 Task: Search one way flight ticket for 3 adults in first from South Bend: South Bend International Airport to Raleigh: Raleigh-durham International Airport on 8-5-2023. Choice of flights is Emirates and Kenya Airways. Number of bags: 1 carry on bag. Price is upto 55000. Outbound departure time preference is 23:00.
Action: Mouse moved to (281, 254)
Screenshot: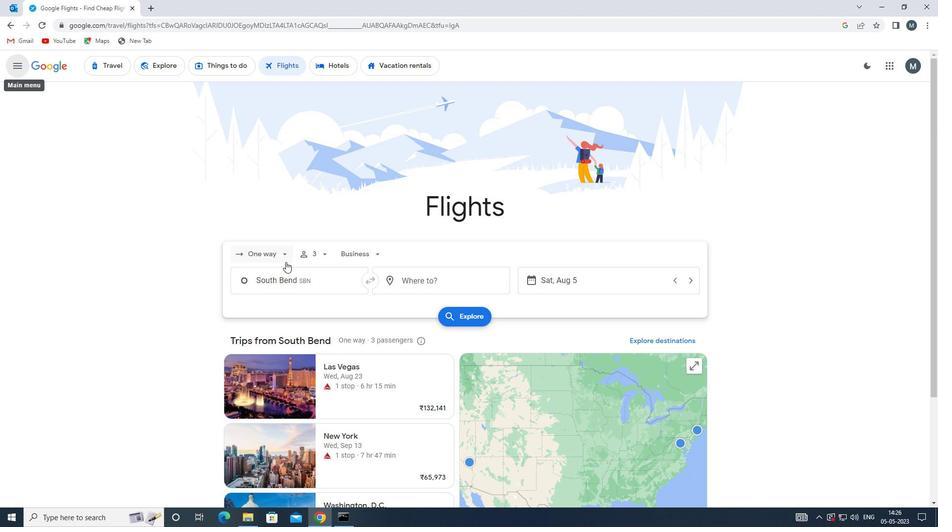 
Action: Mouse pressed left at (281, 254)
Screenshot: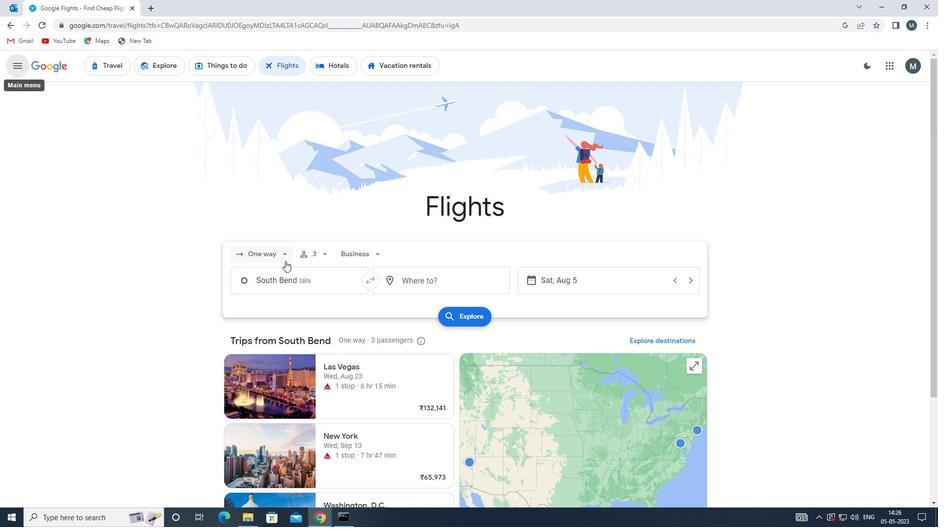 
Action: Mouse moved to (290, 300)
Screenshot: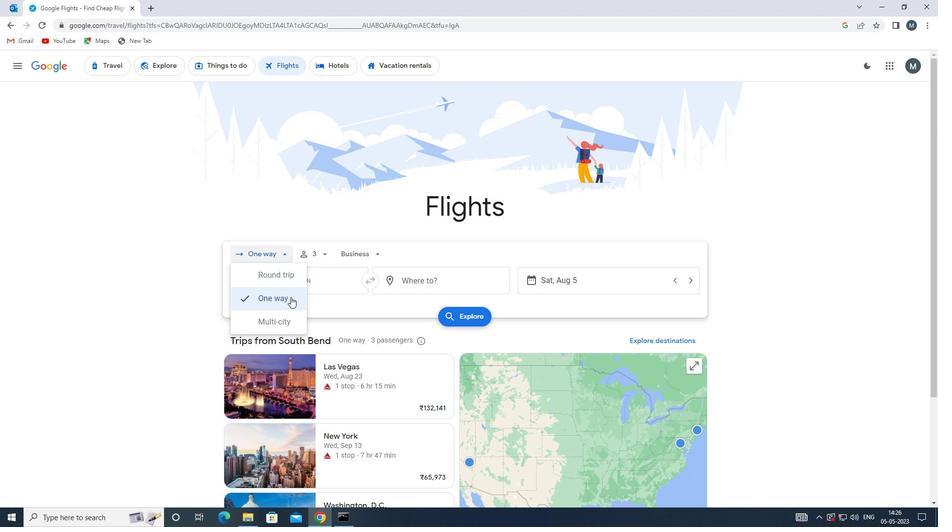 
Action: Mouse pressed left at (290, 300)
Screenshot: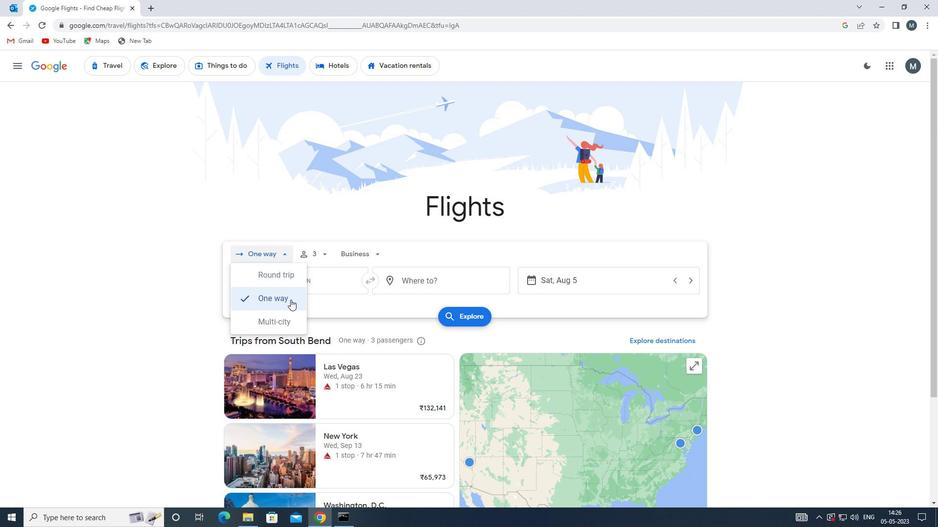 
Action: Mouse moved to (323, 255)
Screenshot: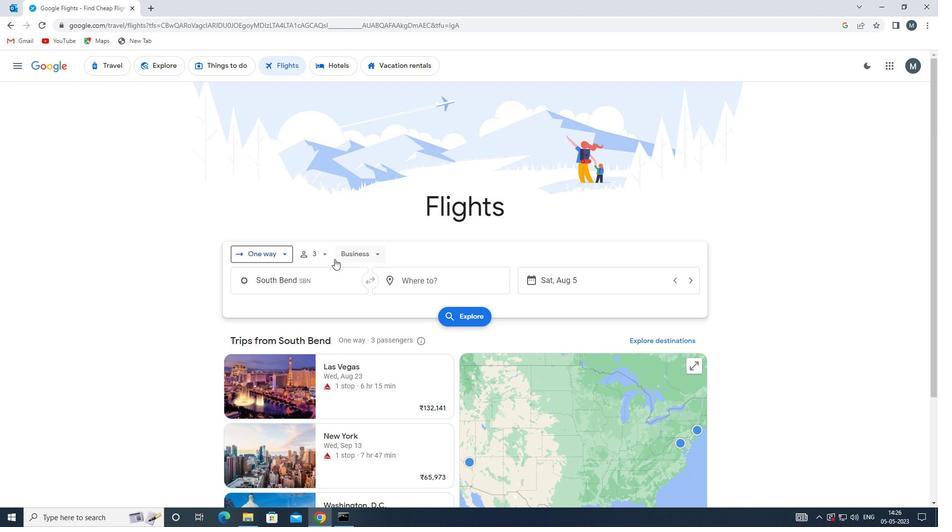 
Action: Mouse pressed left at (323, 255)
Screenshot: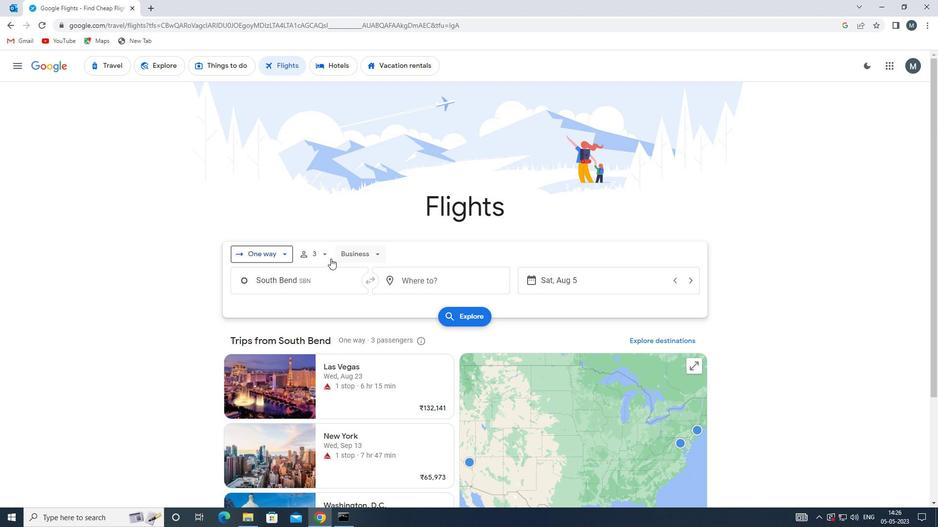 
Action: Mouse moved to (394, 279)
Screenshot: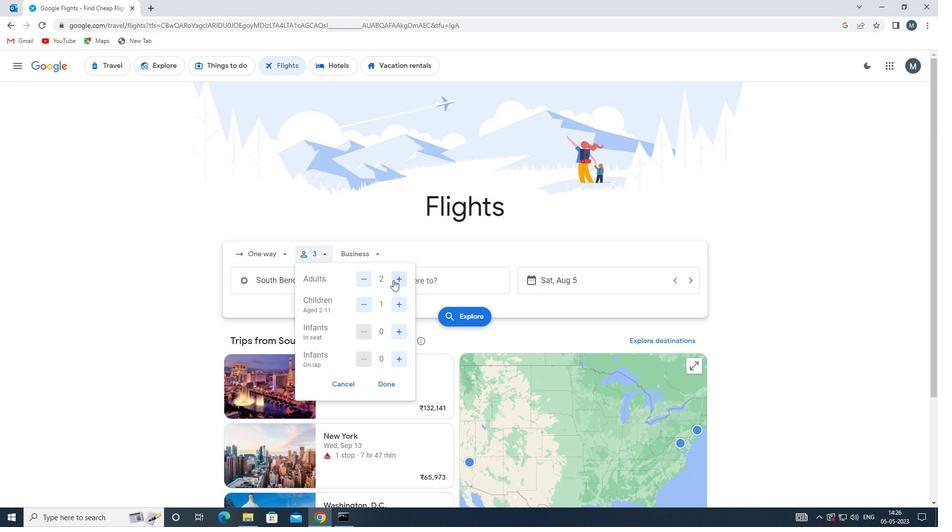 
Action: Mouse pressed left at (394, 279)
Screenshot: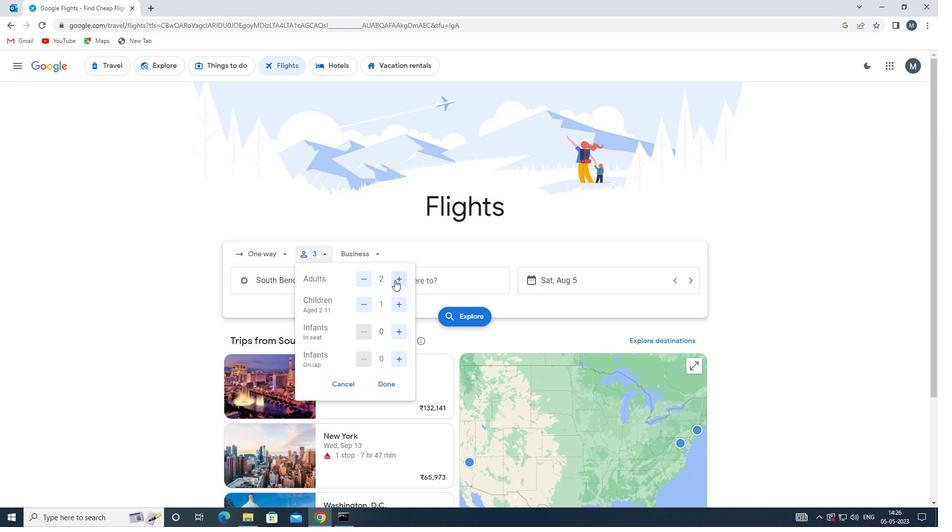 
Action: Mouse moved to (365, 304)
Screenshot: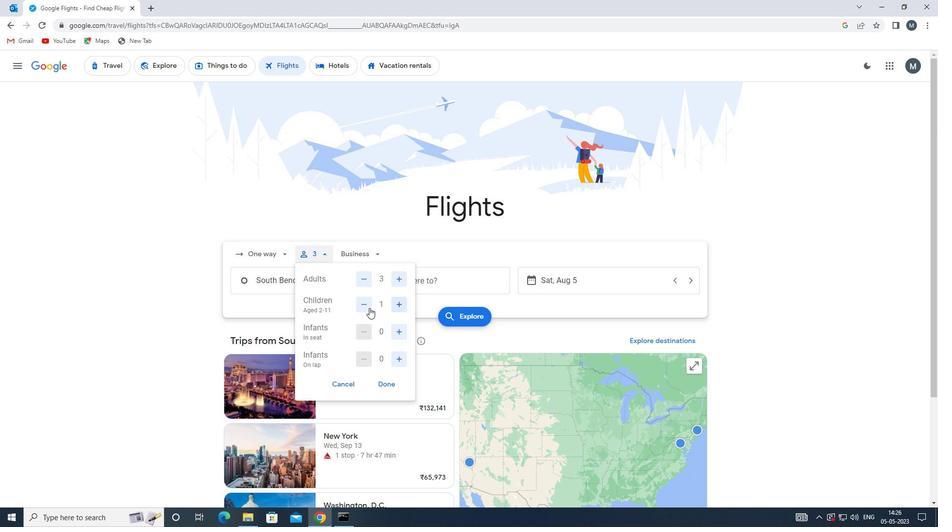 
Action: Mouse pressed left at (365, 304)
Screenshot: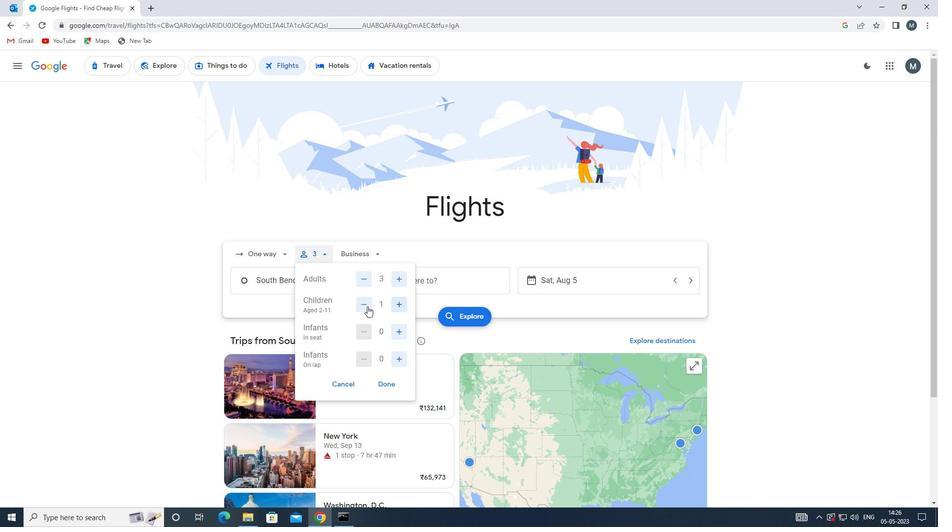 
Action: Mouse moved to (386, 386)
Screenshot: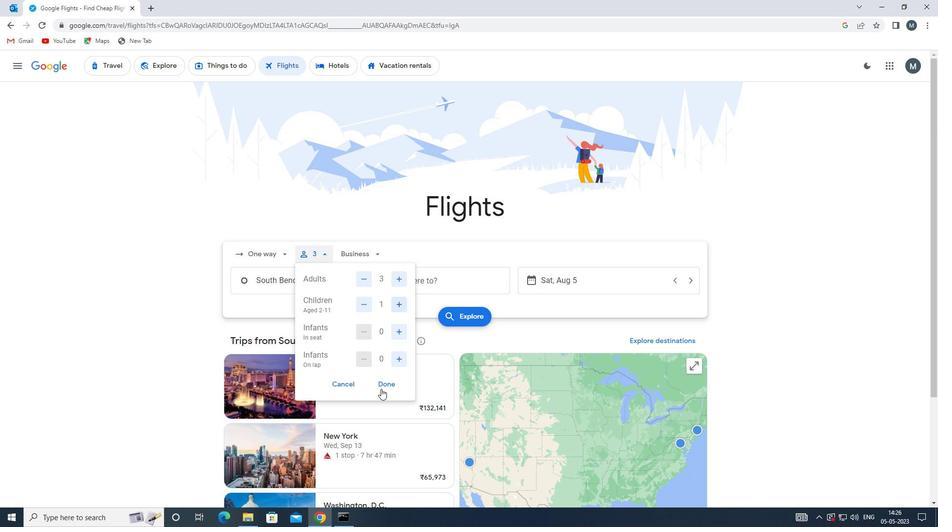 
Action: Mouse pressed left at (386, 386)
Screenshot: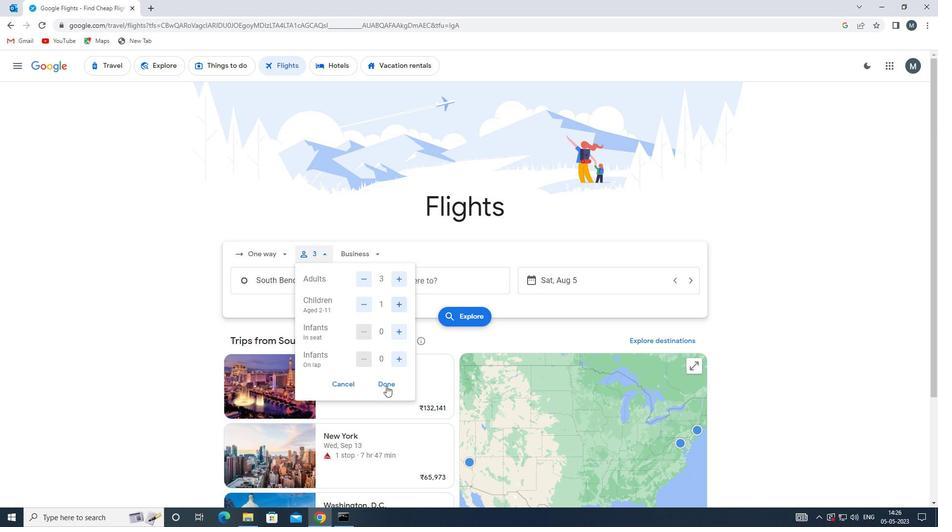 
Action: Mouse moved to (364, 301)
Screenshot: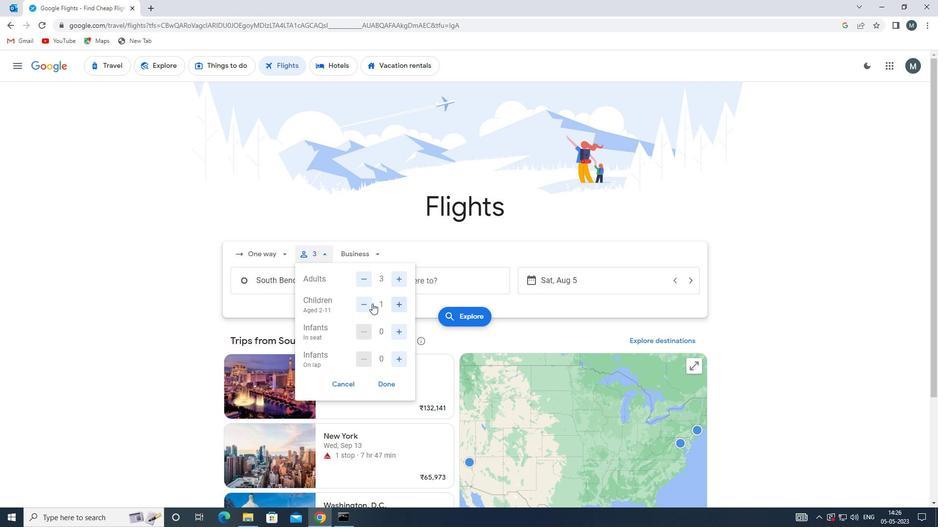
Action: Mouse pressed left at (364, 301)
Screenshot: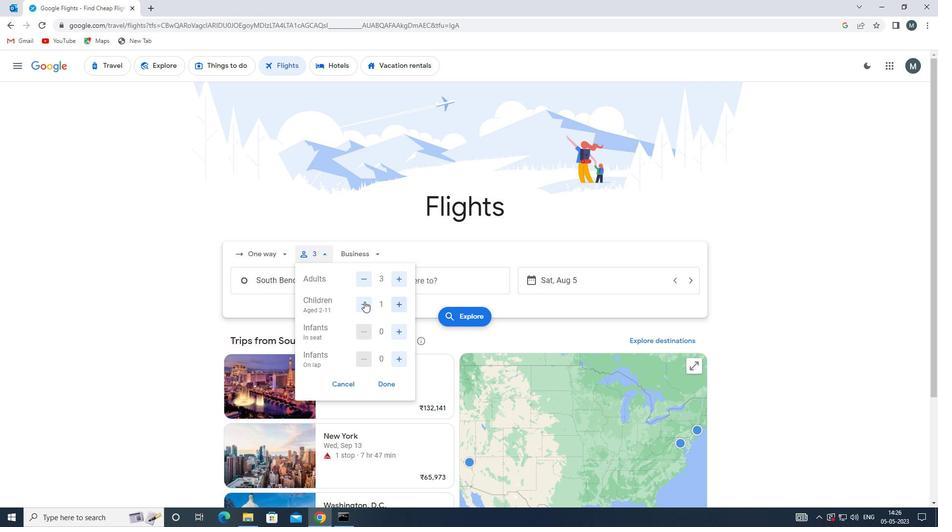
Action: Mouse pressed left at (364, 301)
Screenshot: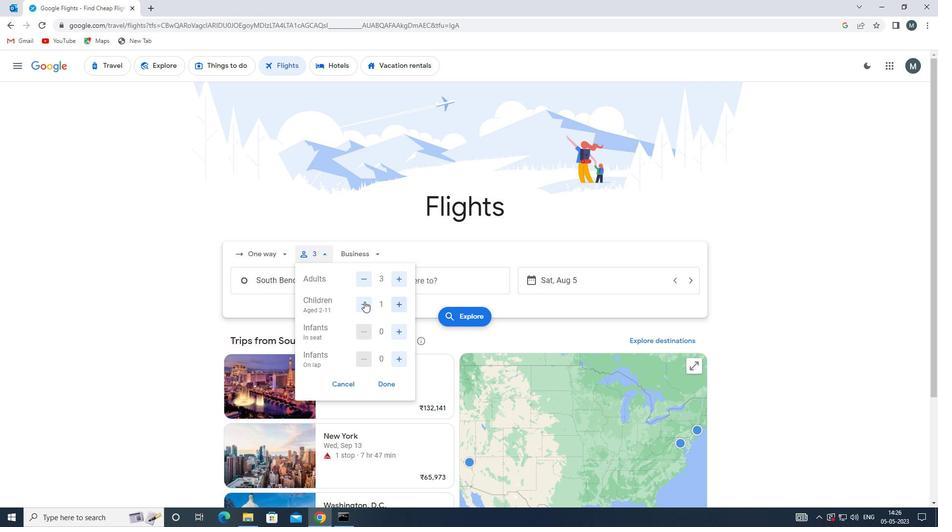 
Action: Mouse moved to (320, 256)
Screenshot: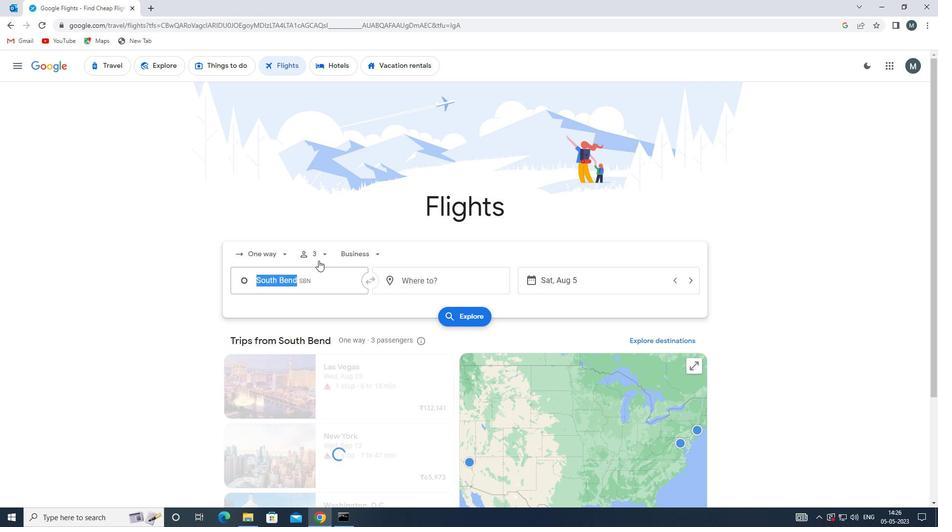 
Action: Mouse pressed left at (320, 256)
Screenshot: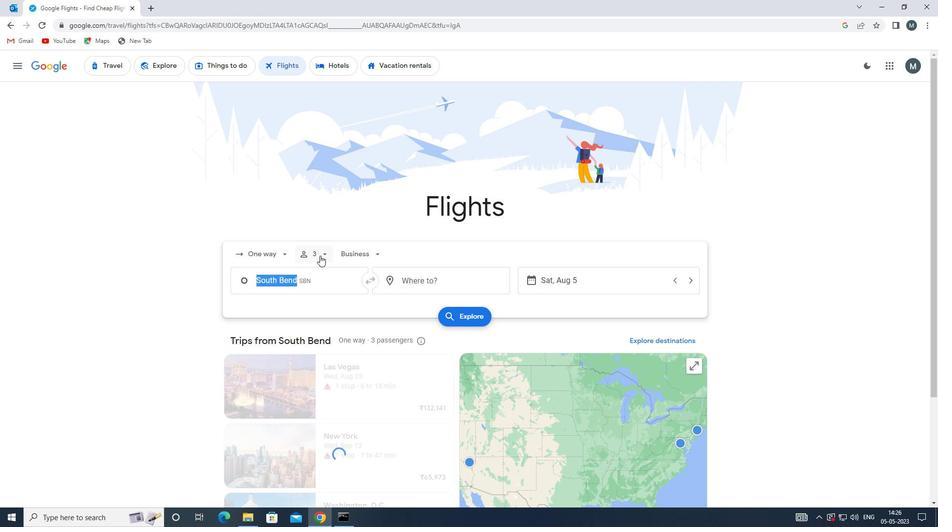 
Action: Mouse moved to (400, 381)
Screenshot: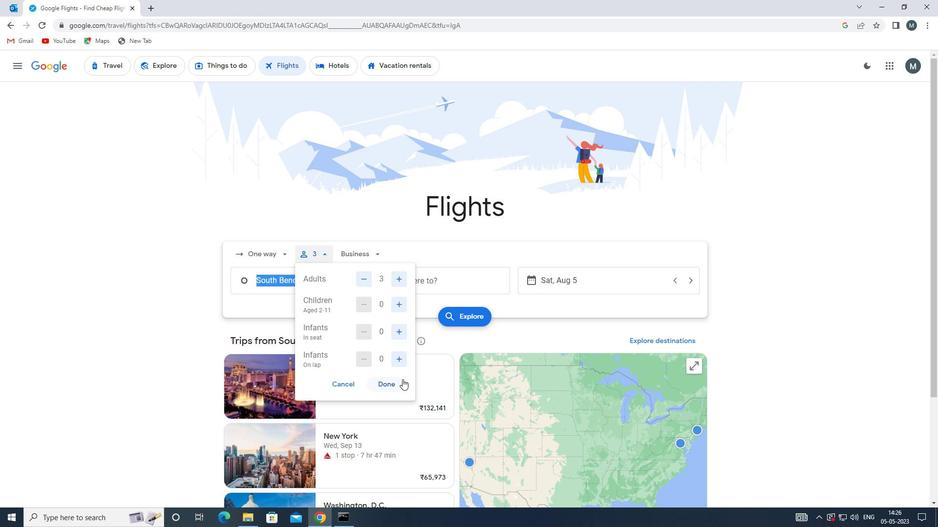 
Action: Mouse pressed left at (400, 381)
Screenshot: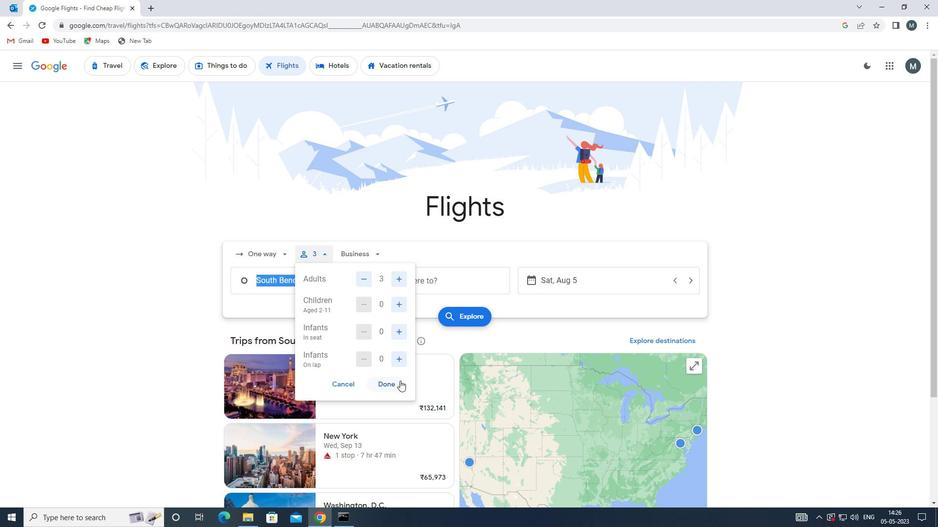 
Action: Mouse moved to (360, 250)
Screenshot: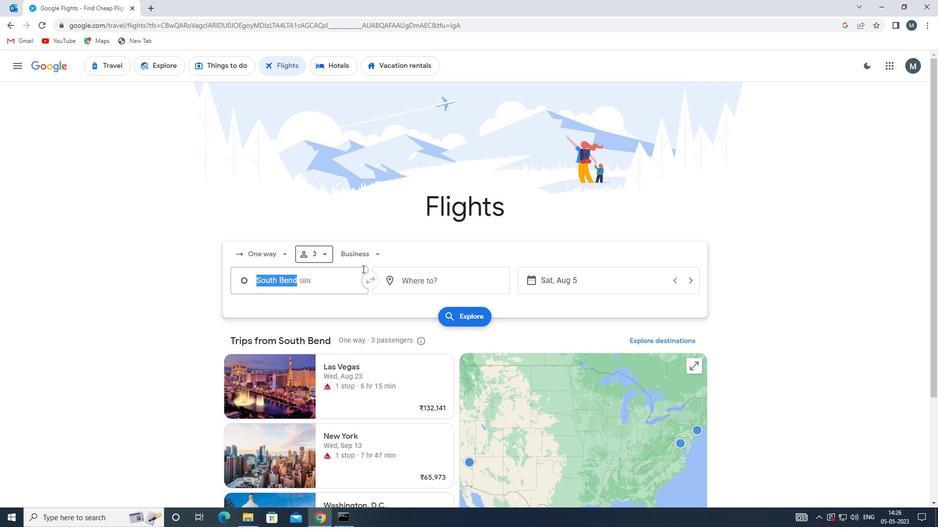 
Action: Mouse pressed left at (360, 250)
Screenshot: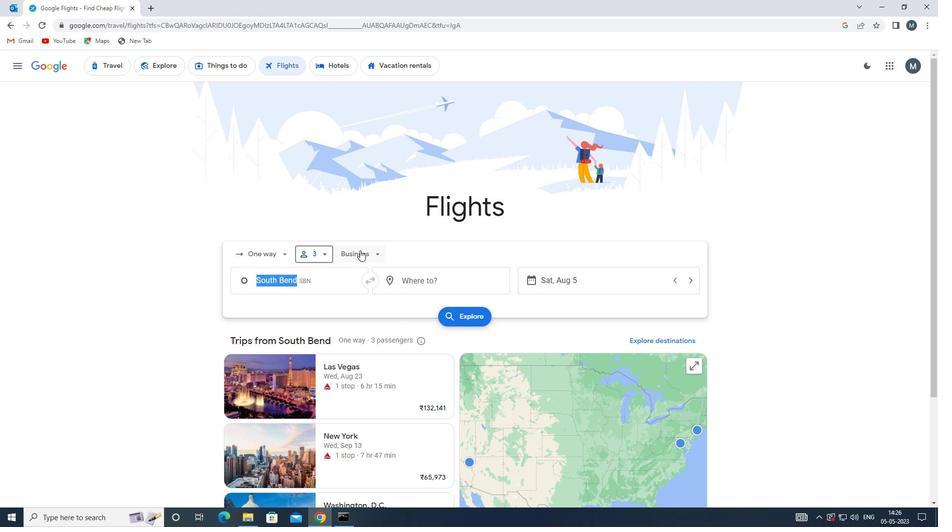 
Action: Mouse moved to (381, 345)
Screenshot: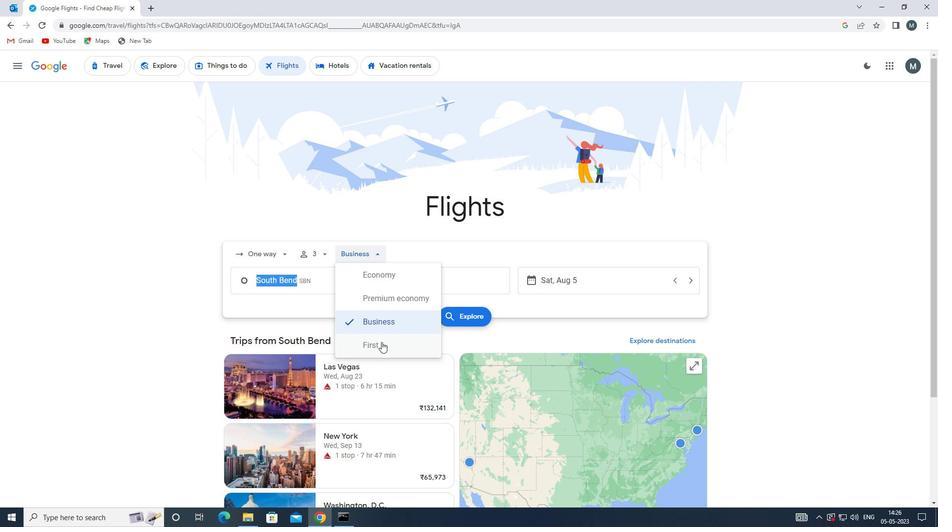 
Action: Mouse pressed left at (381, 345)
Screenshot: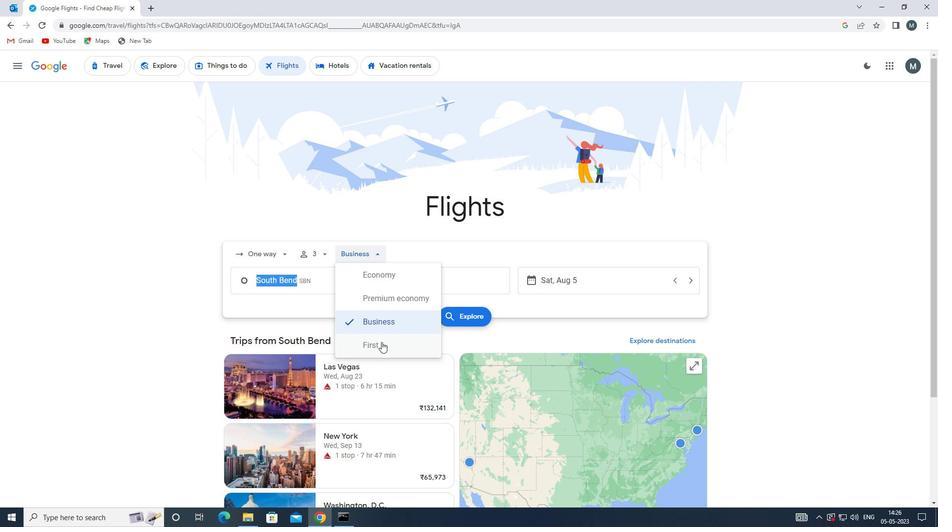 
Action: Mouse moved to (317, 281)
Screenshot: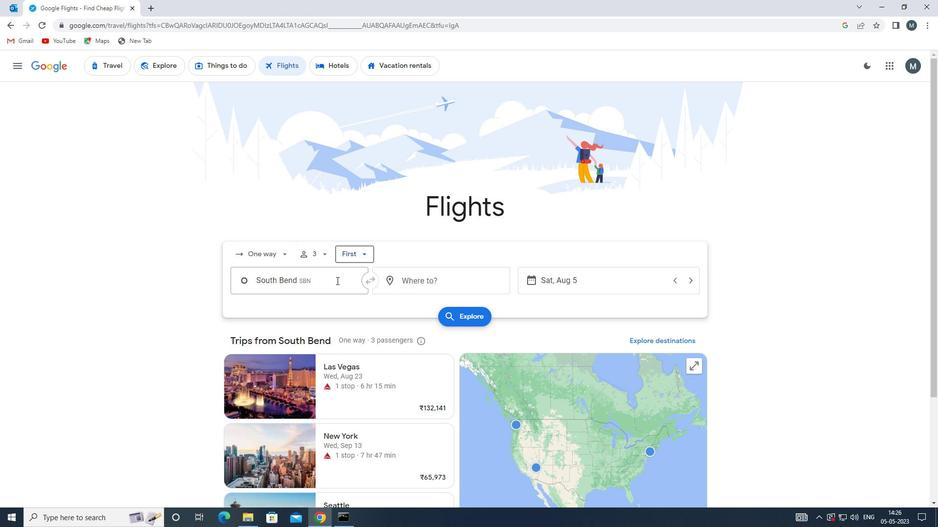 
Action: Mouse pressed left at (317, 281)
Screenshot: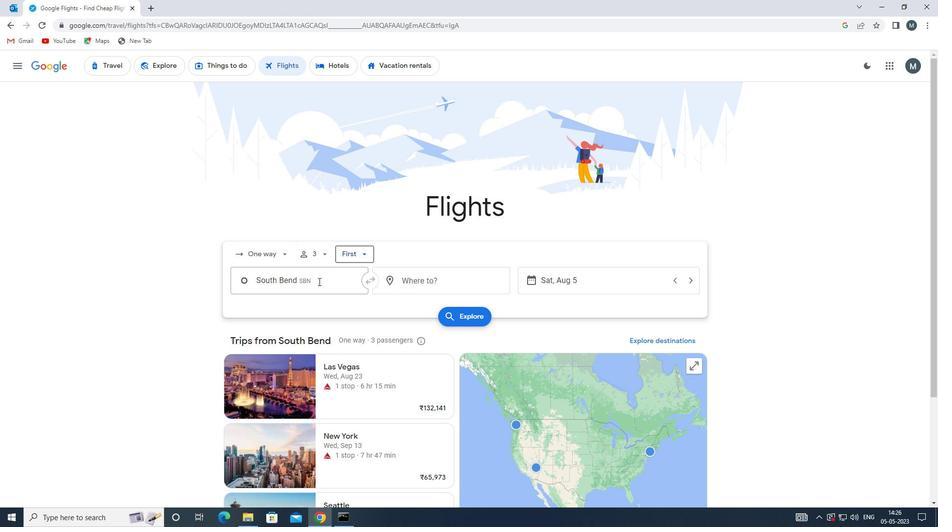 
Action: Mouse moved to (322, 337)
Screenshot: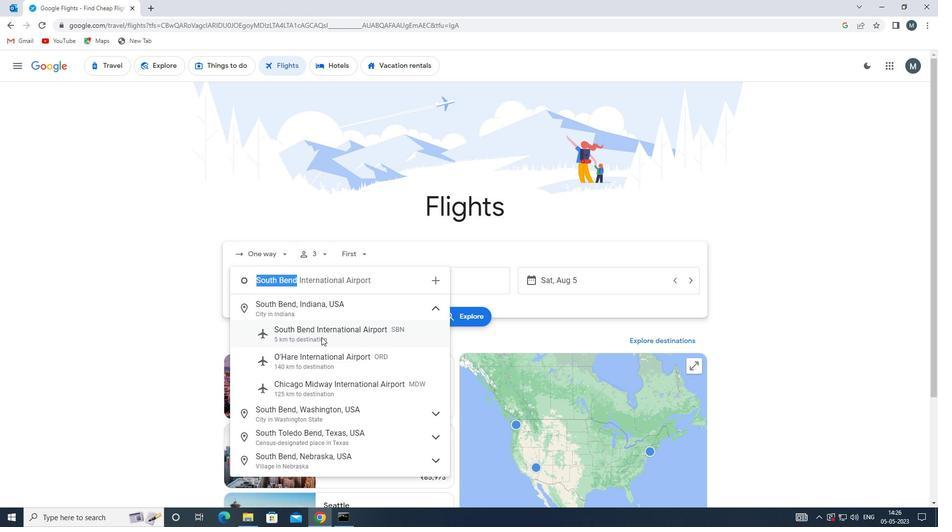 
Action: Mouse pressed left at (322, 337)
Screenshot: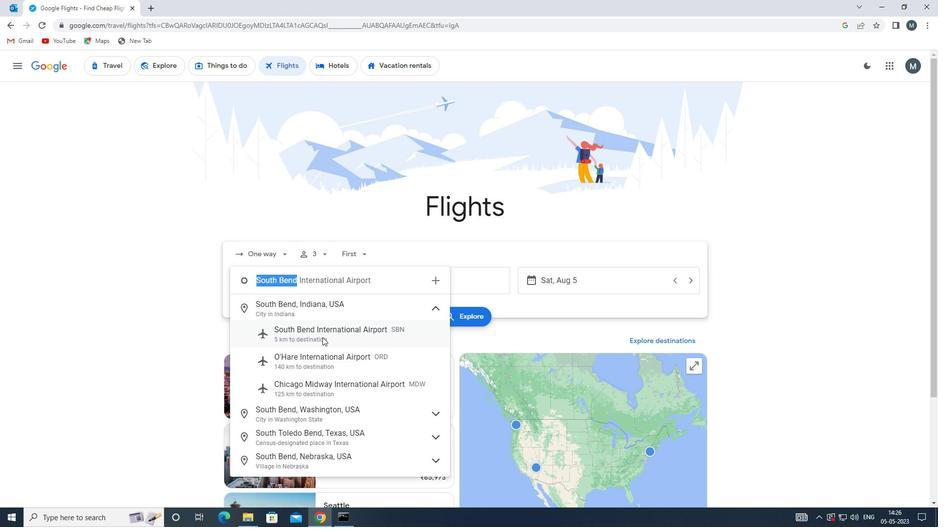
Action: Mouse moved to (410, 282)
Screenshot: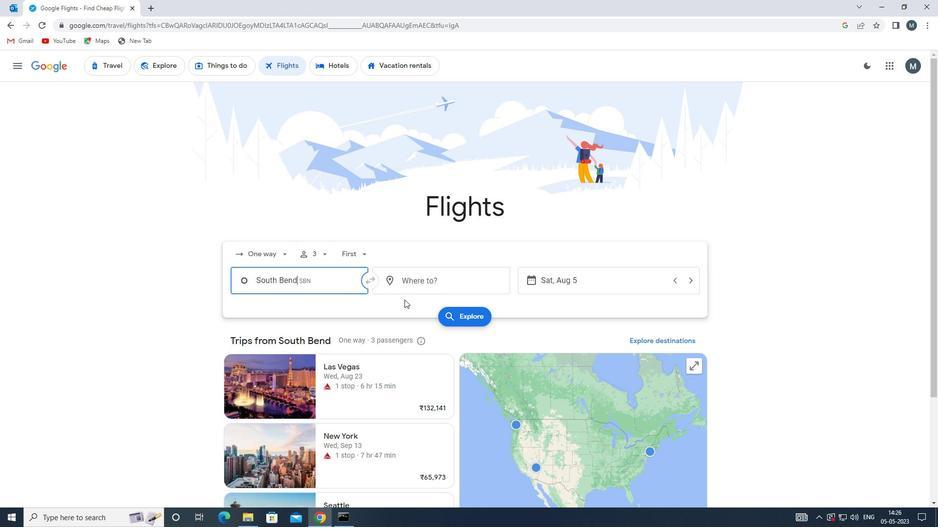 
Action: Mouse pressed left at (410, 282)
Screenshot: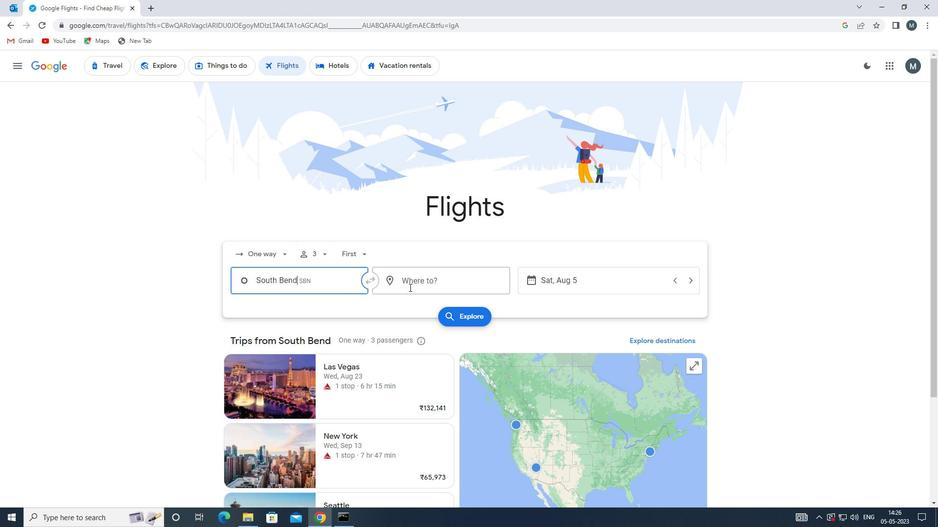 
Action: Mouse moved to (410, 307)
Screenshot: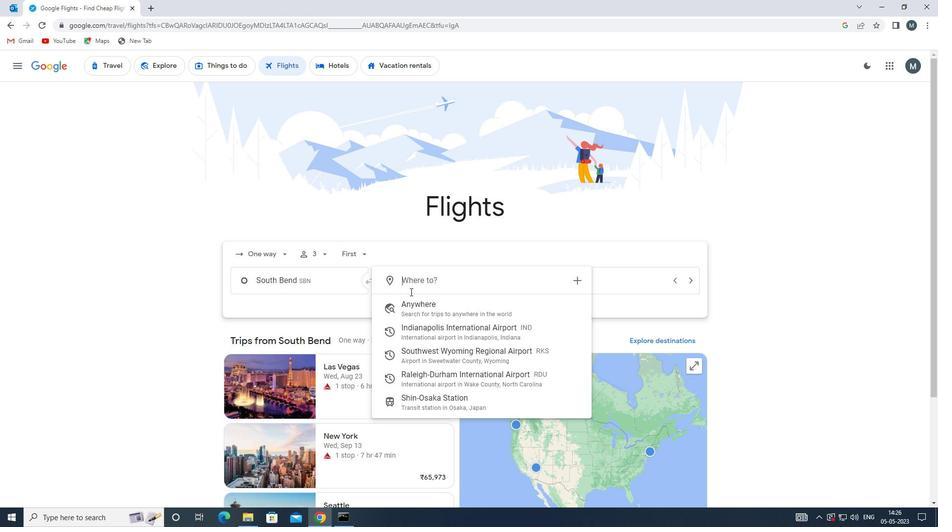 
Action: Key pressed rd
Screenshot: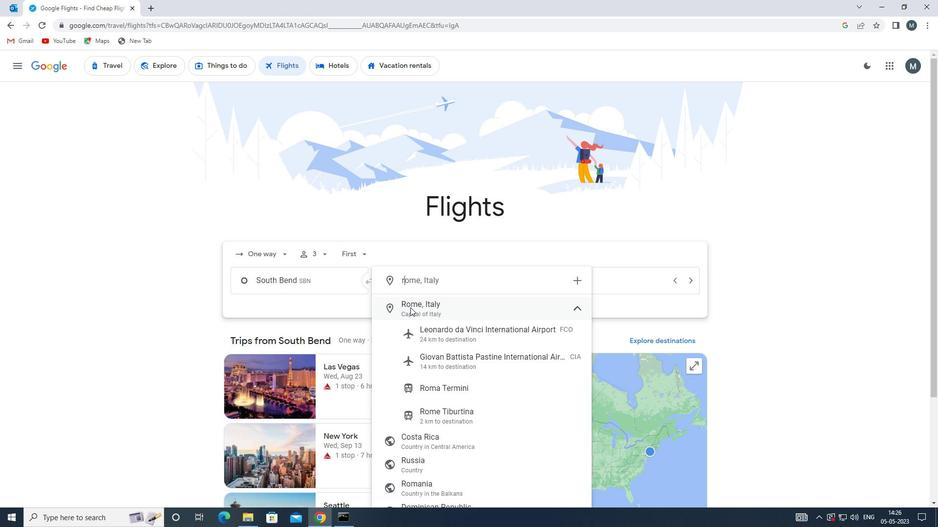 
Action: Mouse moved to (421, 305)
Screenshot: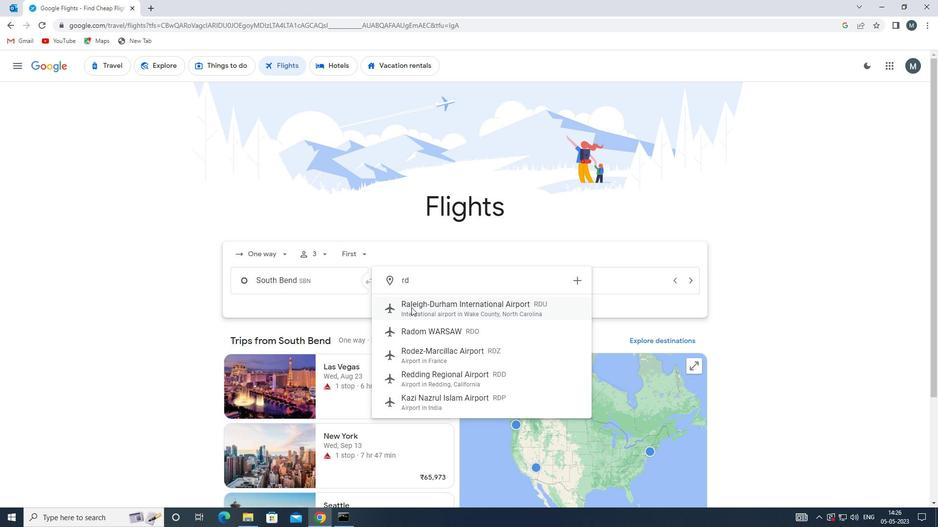 
Action: Mouse pressed left at (421, 305)
Screenshot: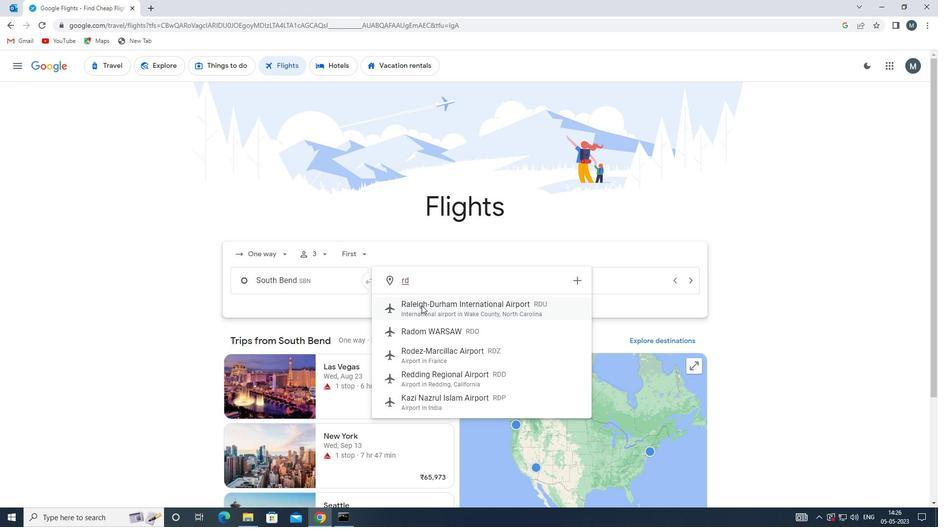 
Action: Mouse moved to (542, 285)
Screenshot: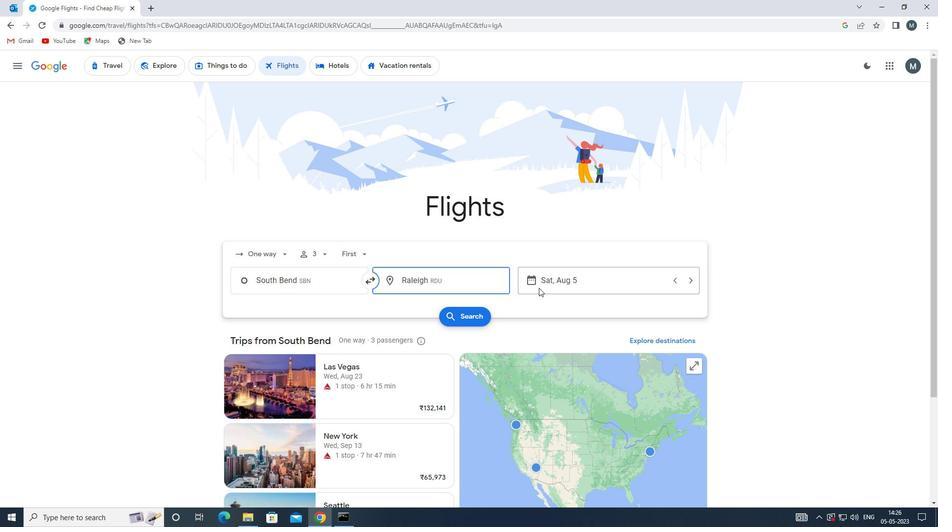 
Action: Mouse pressed left at (542, 285)
Screenshot: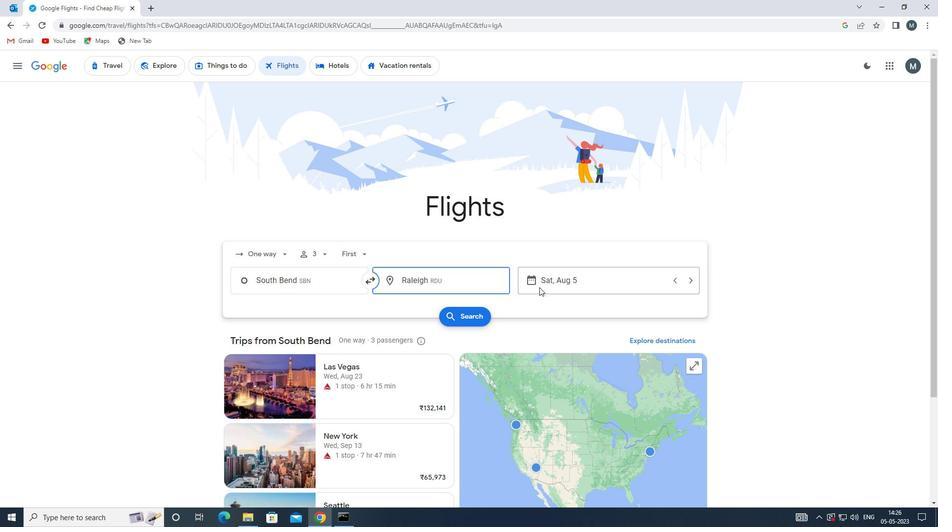 
Action: Mouse moved to (494, 334)
Screenshot: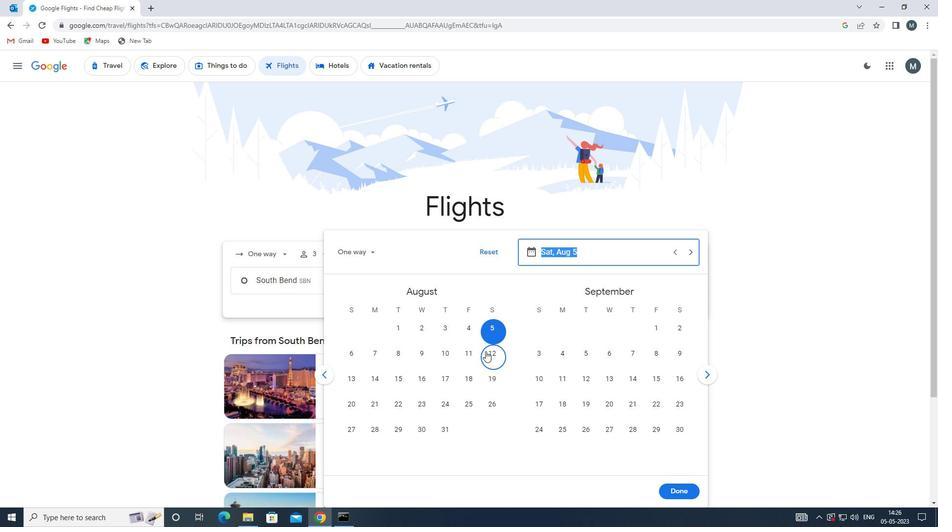 
Action: Mouse pressed left at (494, 334)
Screenshot: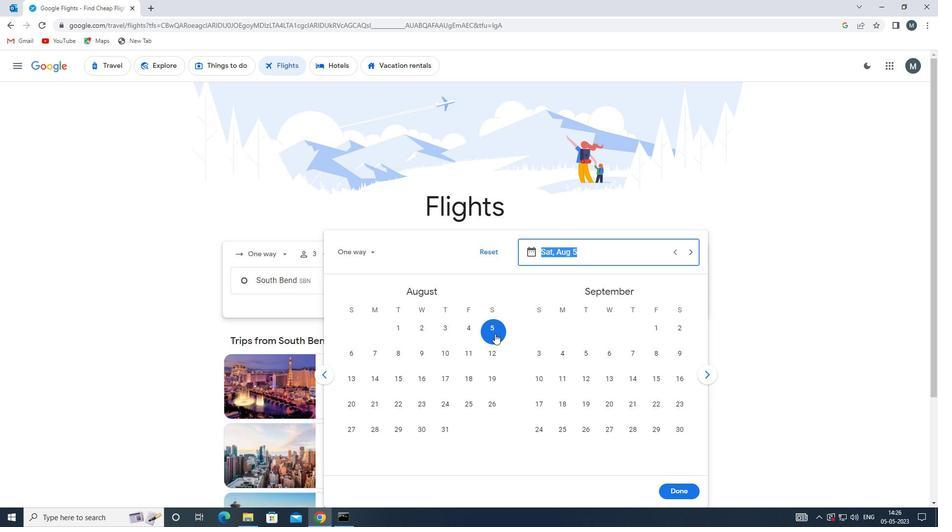
Action: Mouse moved to (682, 492)
Screenshot: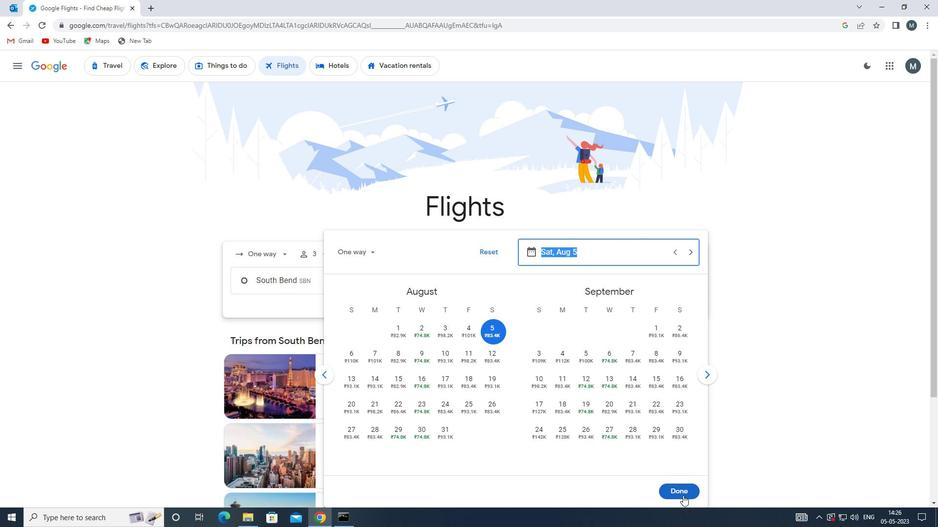 
Action: Mouse pressed left at (682, 492)
Screenshot: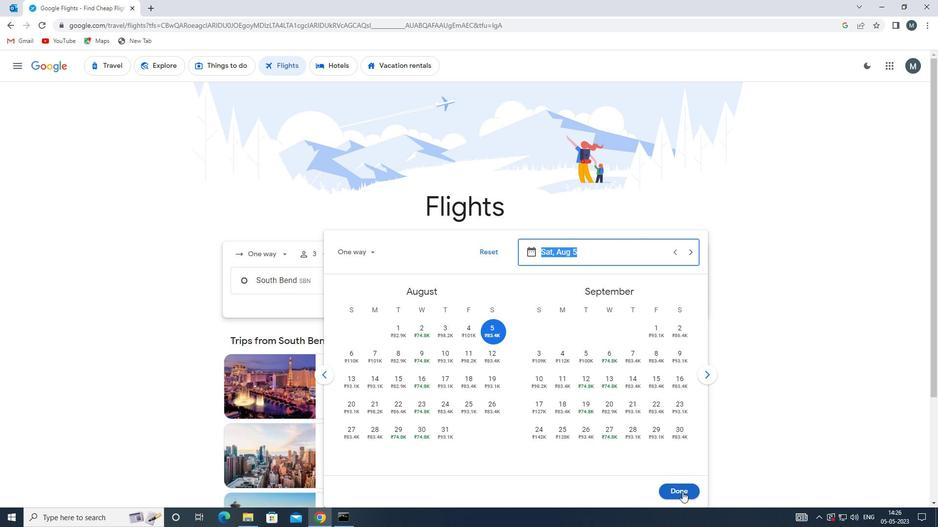 
Action: Mouse moved to (454, 316)
Screenshot: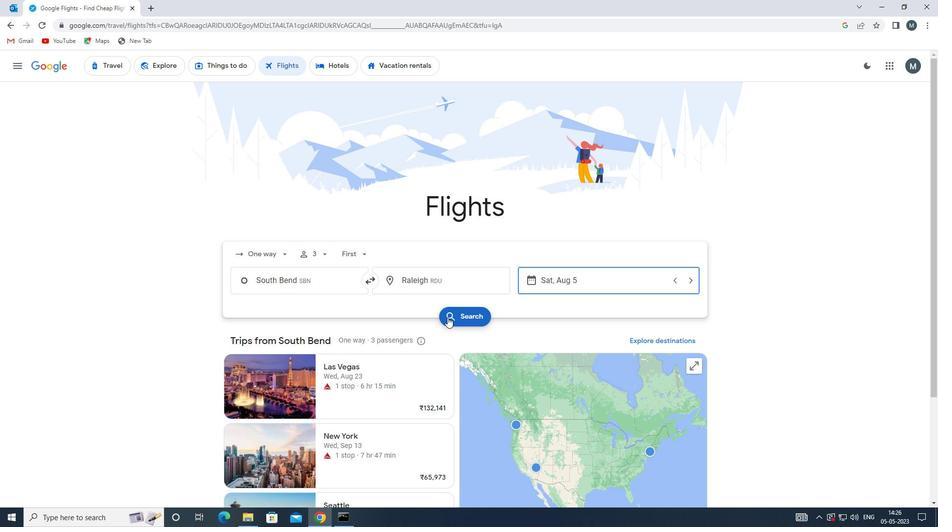 
Action: Mouse pressed left at (454, 316)
Screenshot: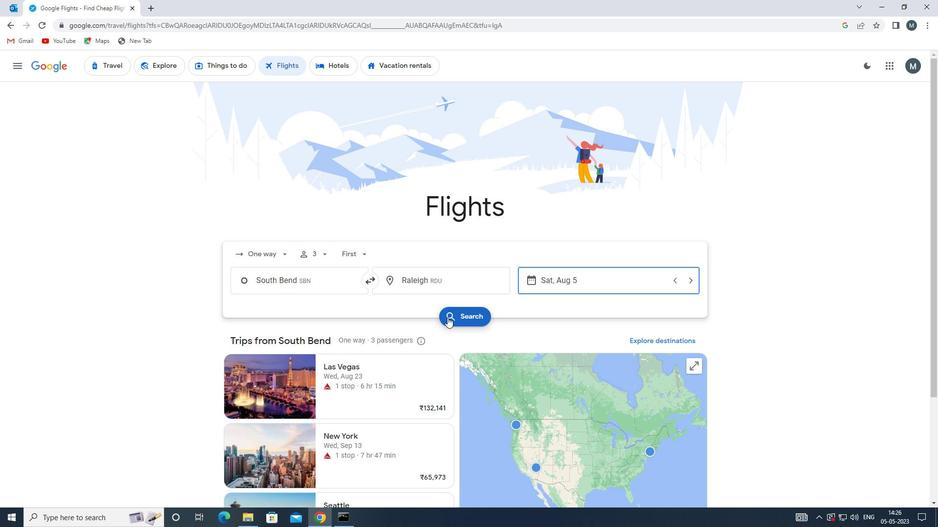 
Action: Mouse moved to (237, 154)
Screenshot: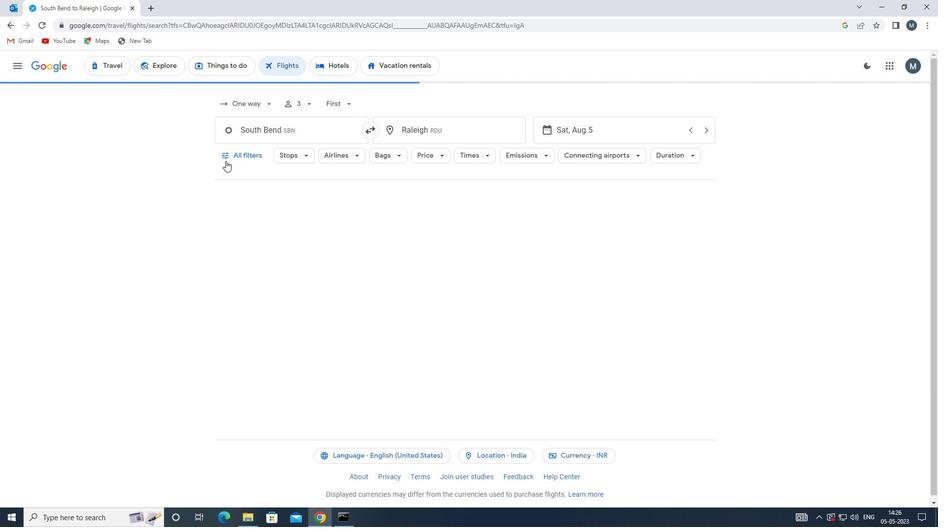 
Action: Mouse pressed left at (237, 154)
Screenshot: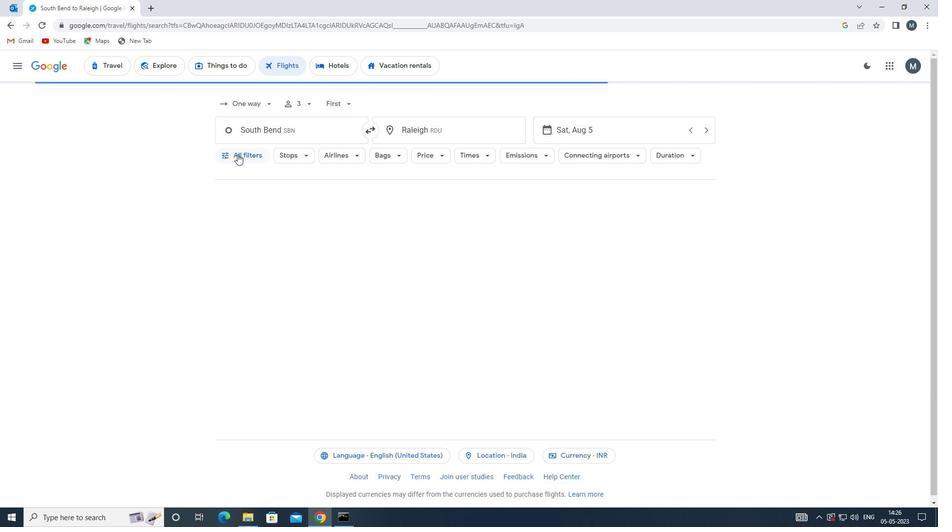 
Action: Mouse moved to (302, 269)
Screenshot: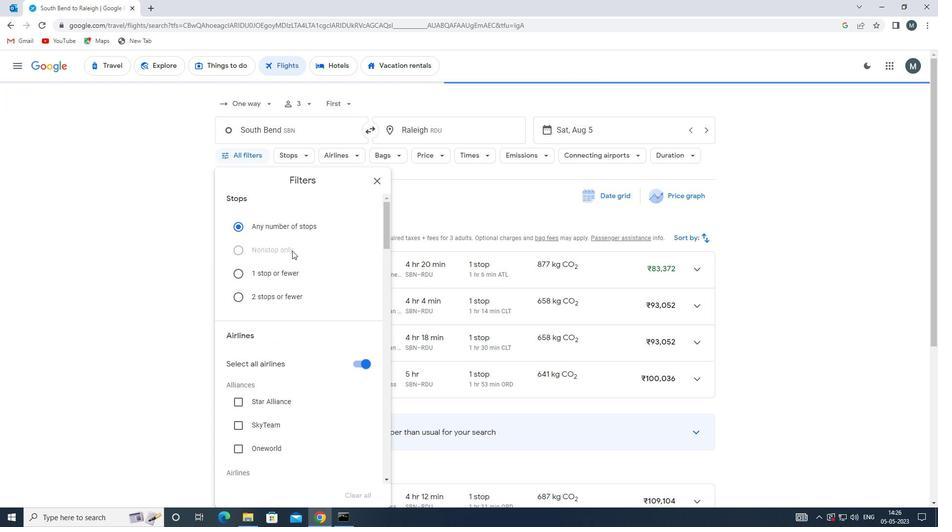
Action: Mouse scrolled (302, 269) with delta (0, 0)
Screenshot: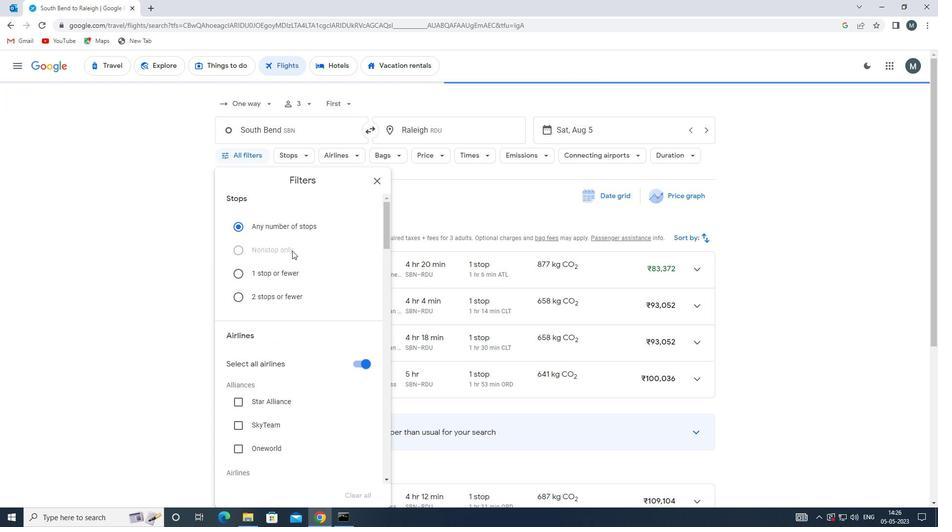 
Action: Mouse moved to (306, 279)
Screenshot: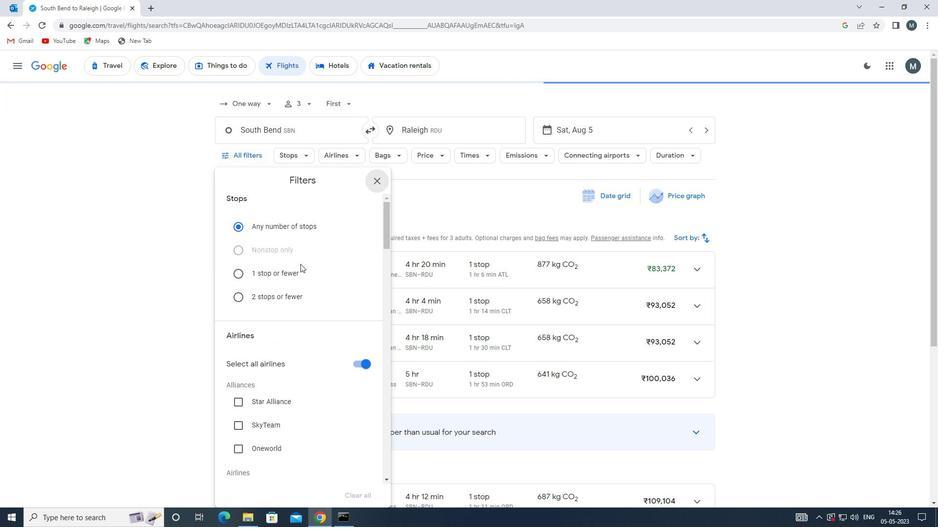 
Action: Mouse scrolled (306, 279) with delta (0, 0)
Screenshot: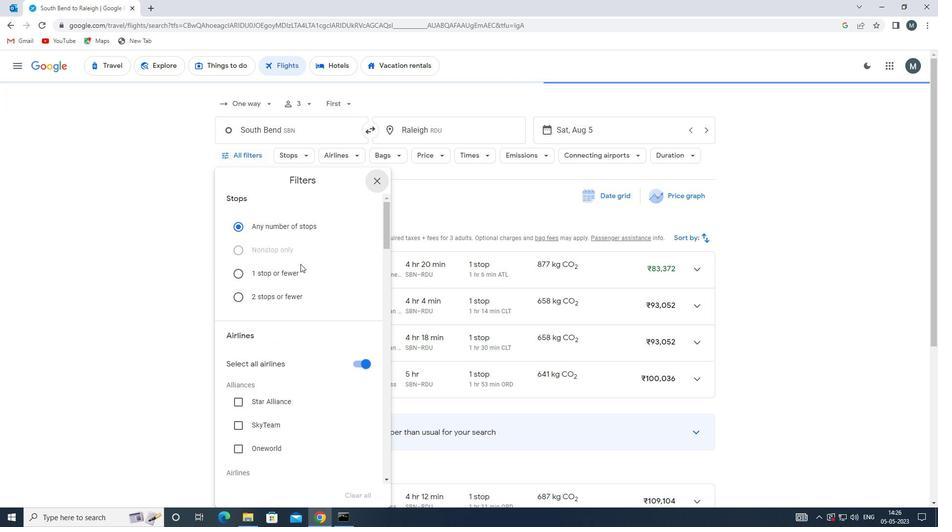 
Action: Mouse moved to (360, 267)
Screenshot: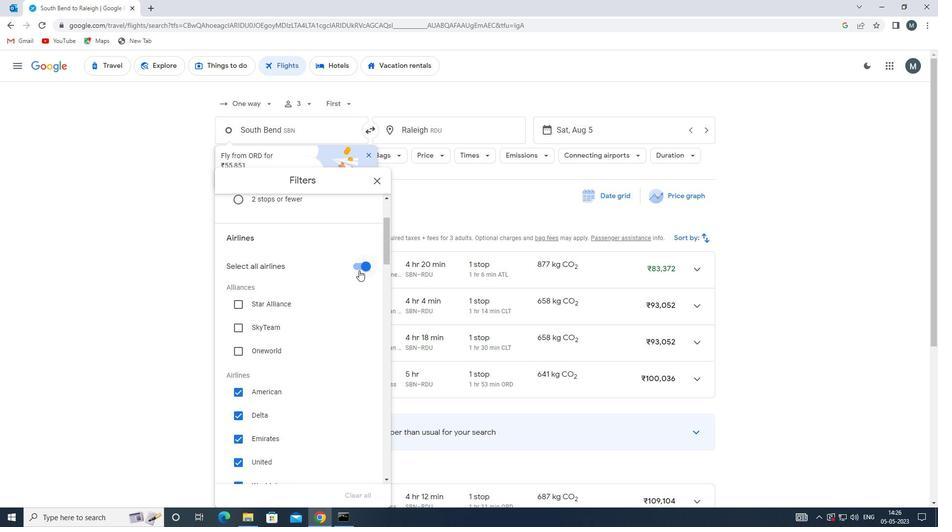 
Action: Mouse pressed left at (360, 267)
Screenshot: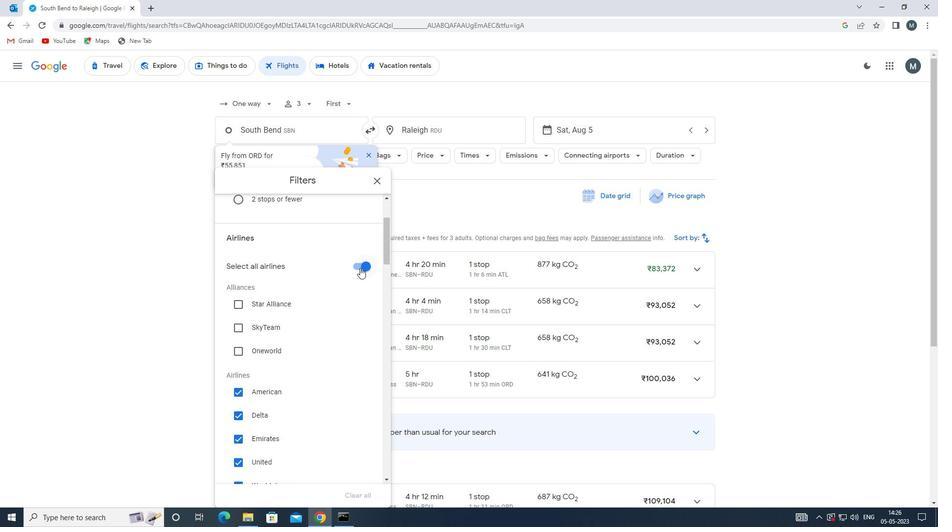 
Action: Mouse moved to (312, 314)
Screenshot: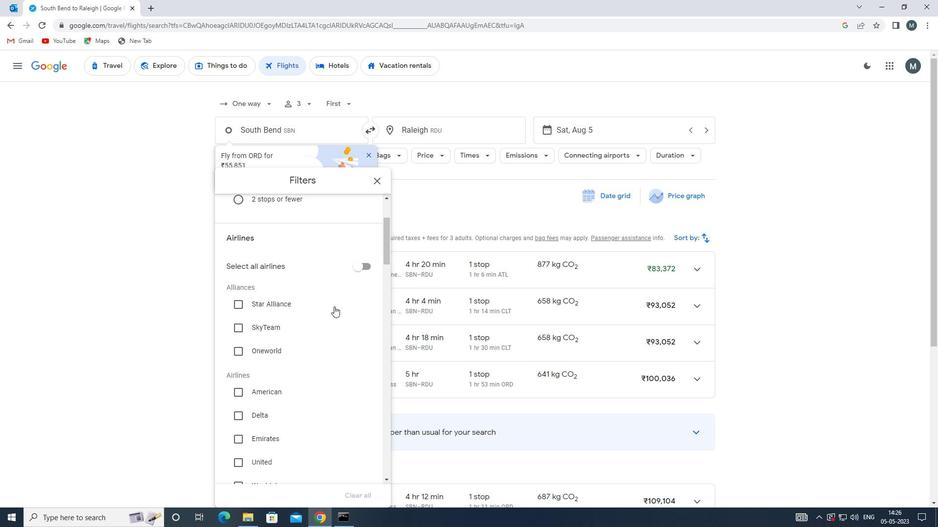 
Action: Mouse scrolled (312, 313) with delta (0, 0)
Screenshot: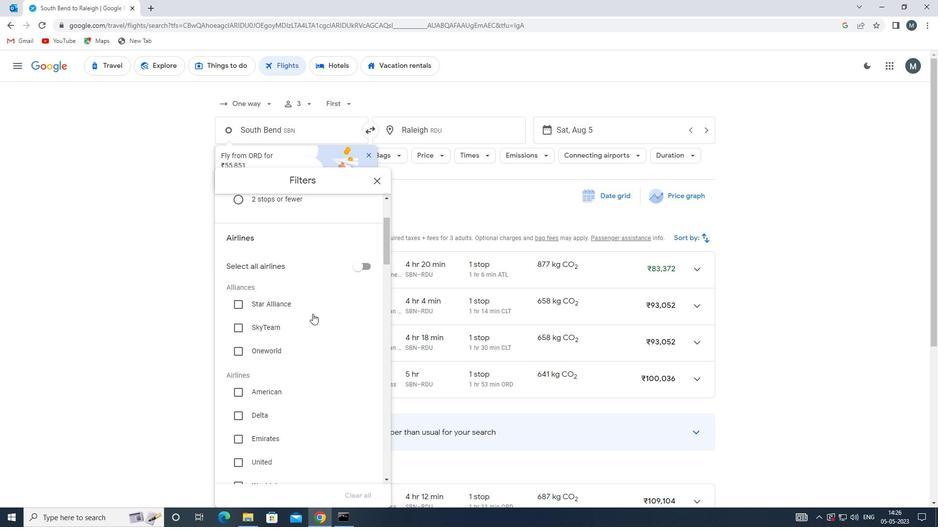 
Action: Mouse moved to (312, 315)
Screenshot: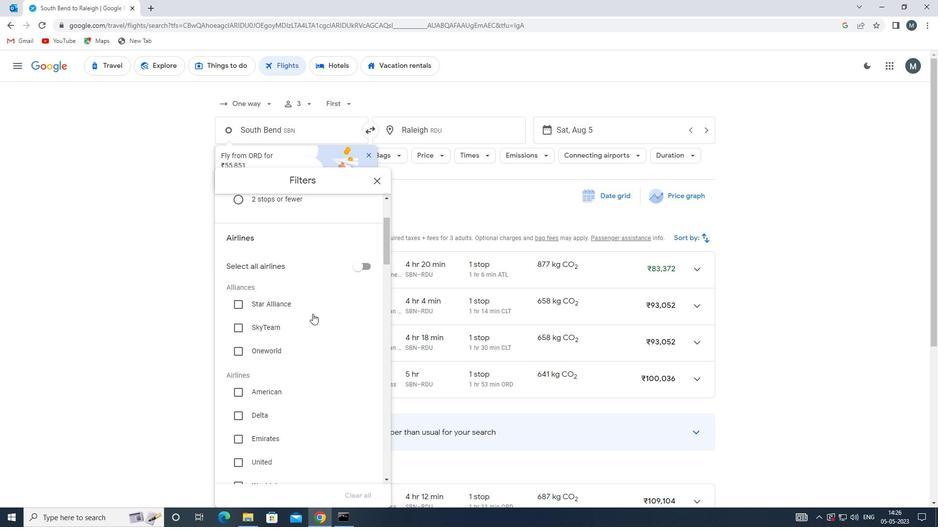 
Action: Mouse scrolled (312, 314) with delta (0, 0)
Screenshot: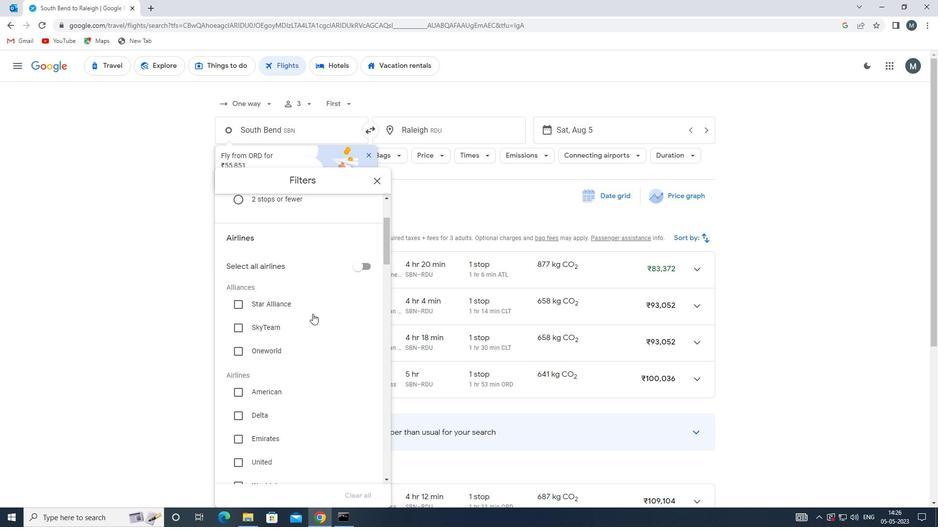 
Action: Mouse moved to (305, 344)
Screenshot: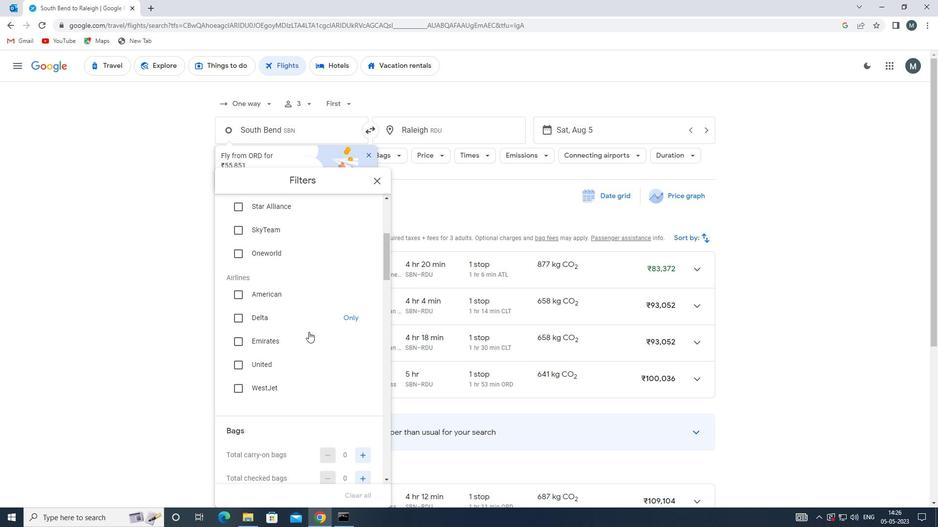
Action: Mouse pressed left at (305, 344)
Screenshot: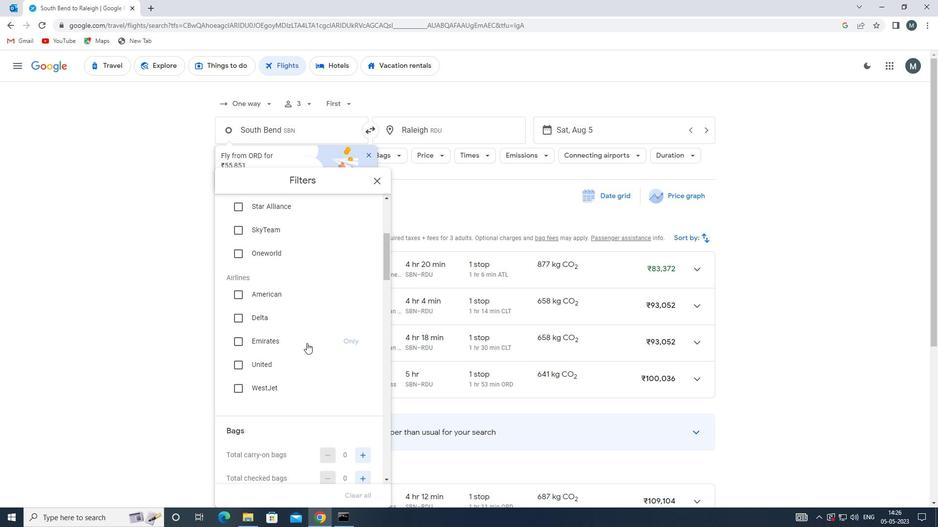 
Action: Mouse moved to (303, 341)
Screenshot: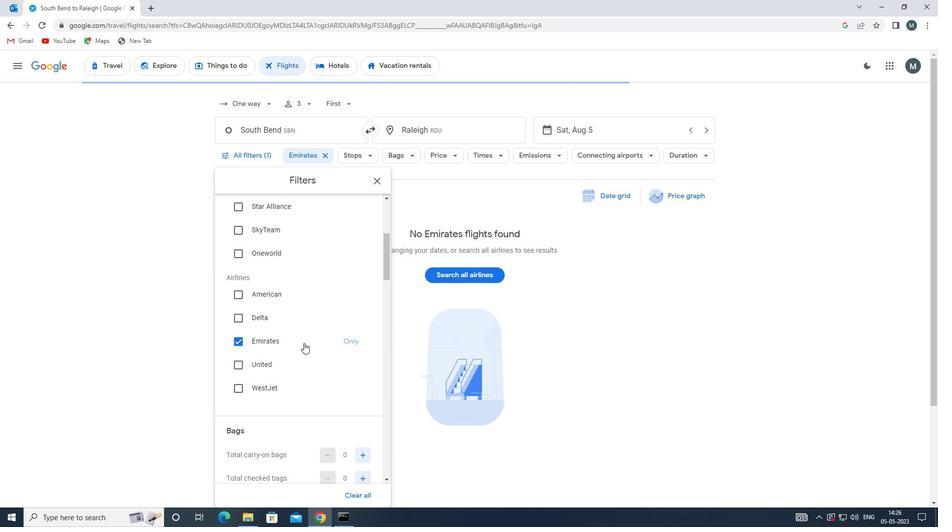 
Action: Mouse scrolled (303, 340) with delta (0, 0)
Screenshot: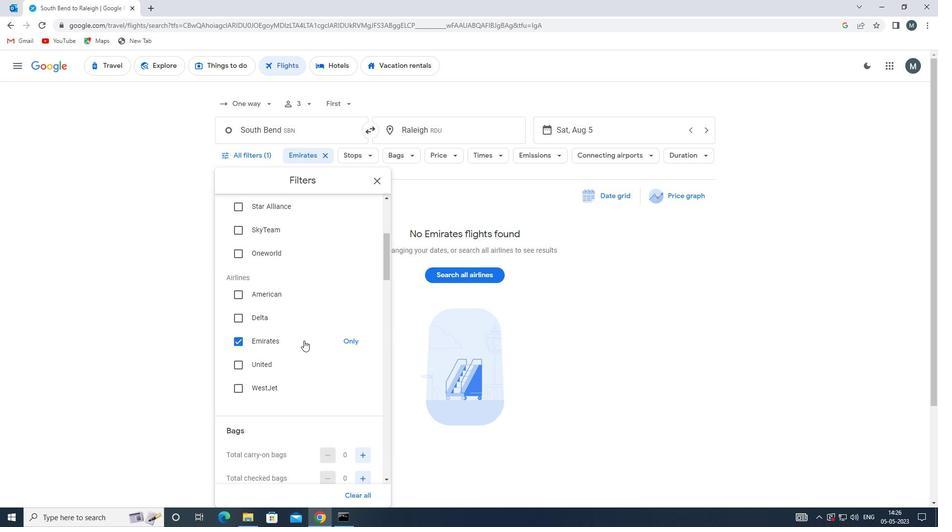 
Action: Mouse scrolled (303, 340) with delta (0, 0)
Screenshot: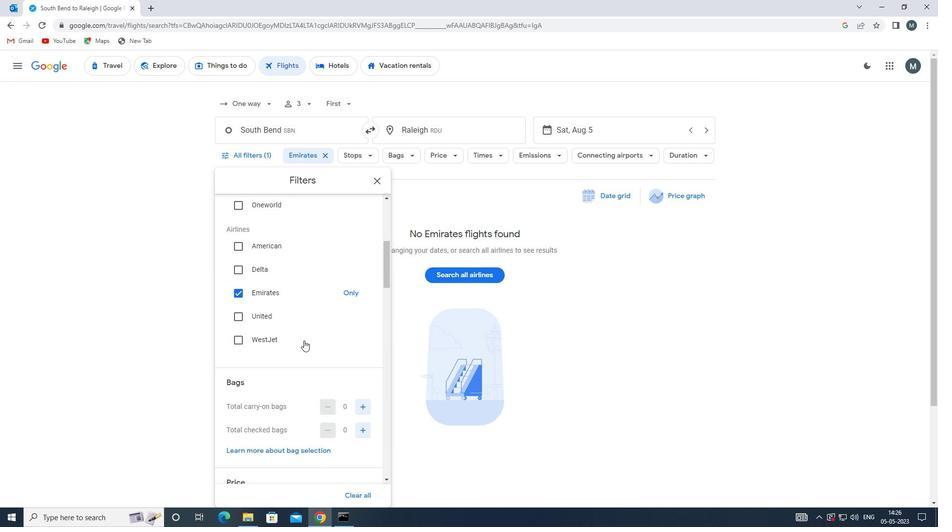 
Action: Mouse moved to (365, 359)
Screenshot: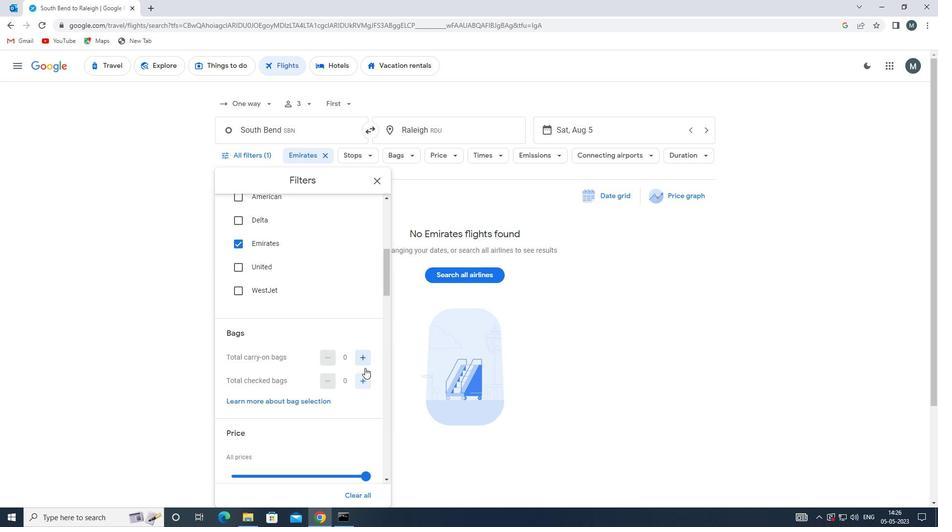 
Action: Mouse pressed left at (365, 359)
Screenshot: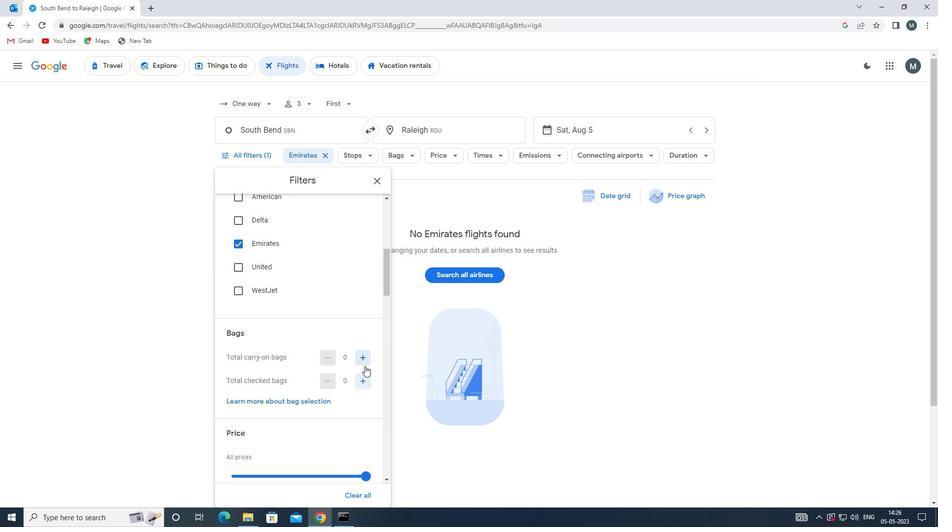 
Action: Mouse moved to (308, 349)
Screenshot: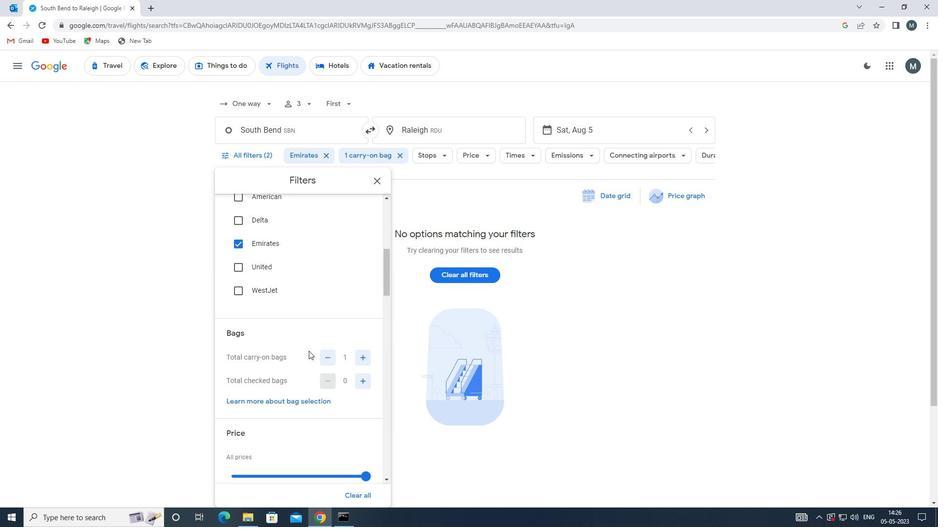 
Action: Mouse scrolled (308, 348) with delta (0, 0)
Screenshot: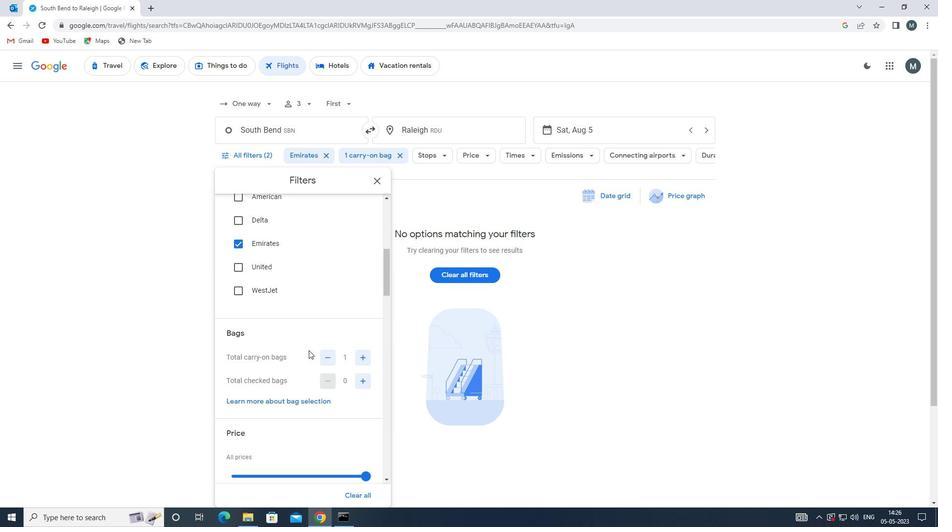 
Action: Mouse moved to (313, 383)
Screenshot: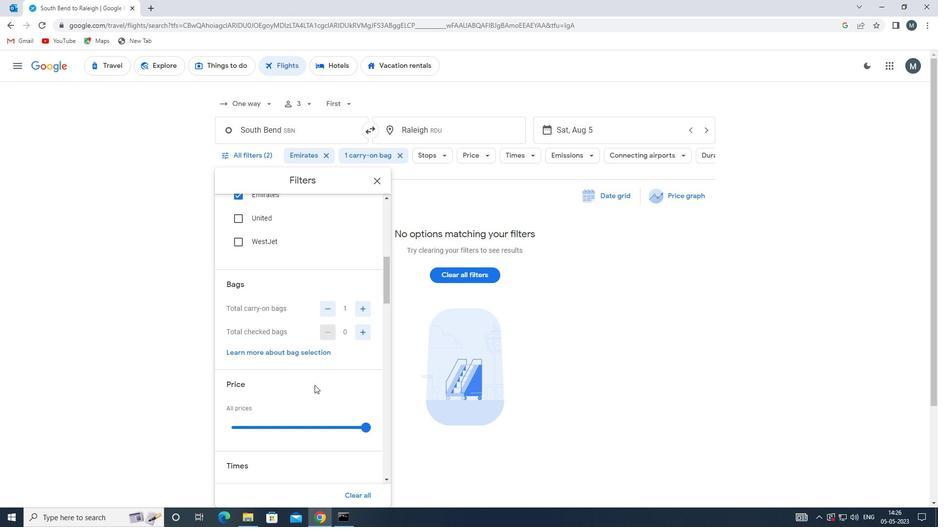 
Action: Mouse scrolled (313, 382) with delta (0, 0)
Screenshot: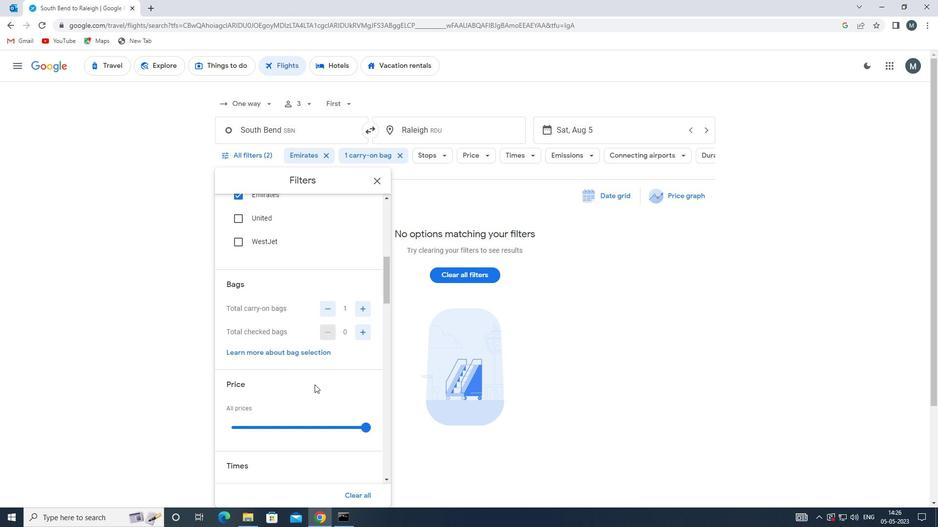 
Action: Mouse moved to (310, 377)
Screenshot: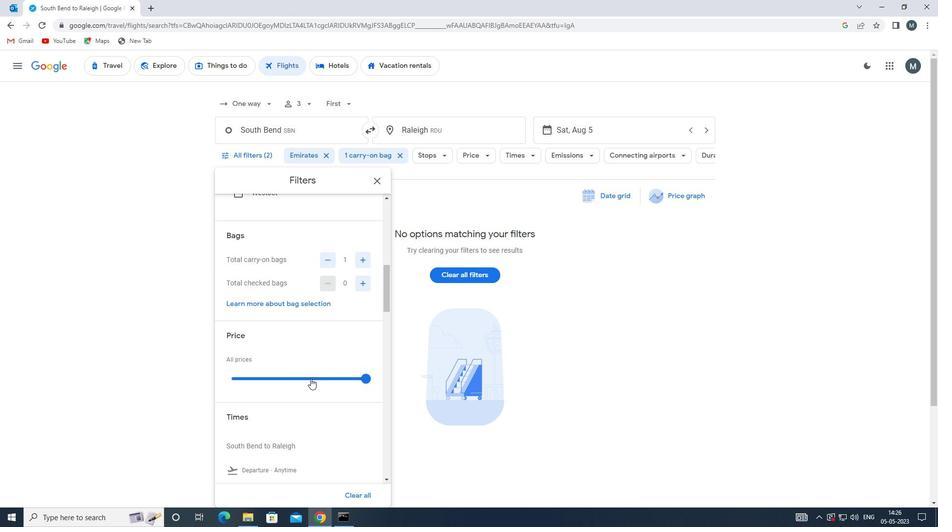 
Action: Mouse pressed left at (310, 377)
Screenshot: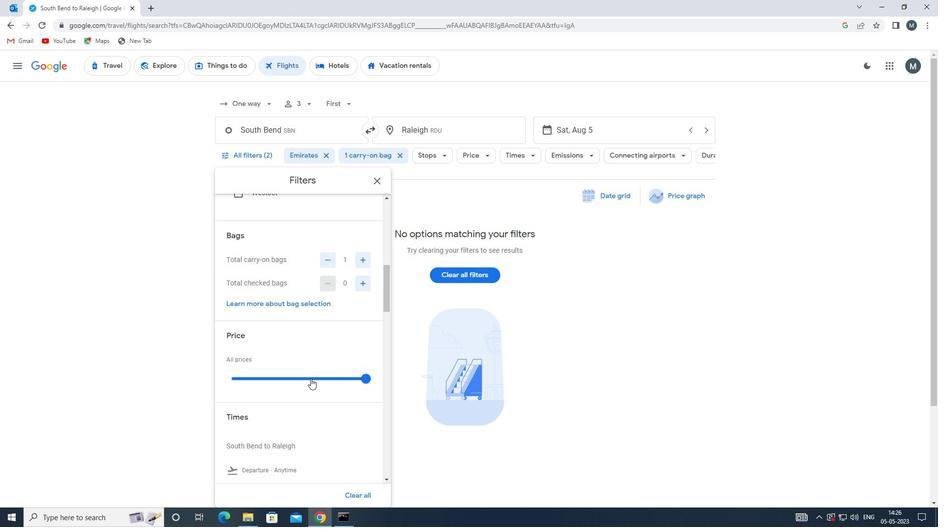 
Action: Mouse pressed left at (310, 377)
Screenshot: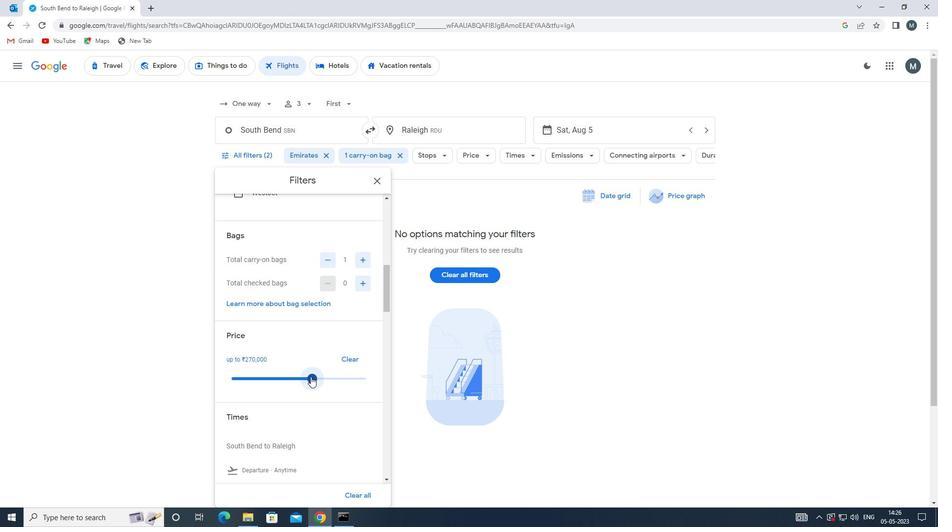 
Action: Mouse moved to (285, 359)
Screenshot: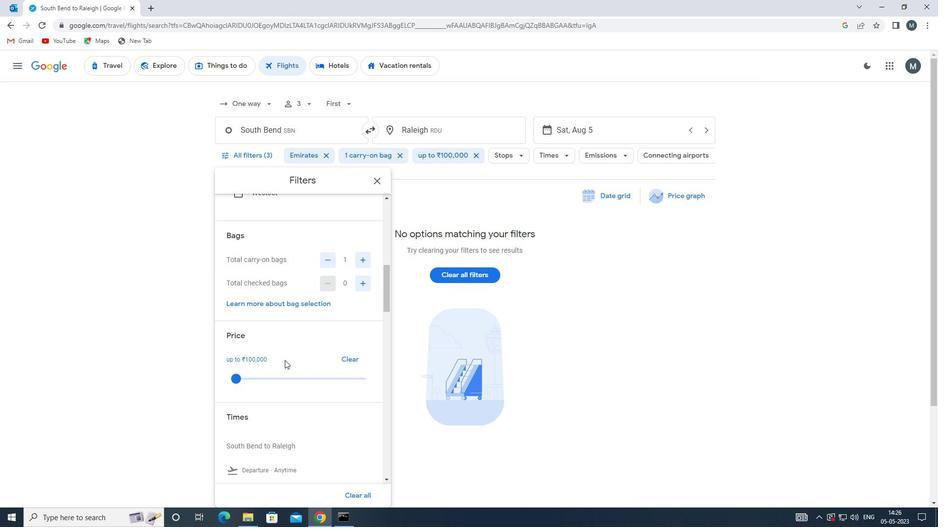 
Action: Mouse scrolled (285, 358) with delta (0, 0)
Screenshot: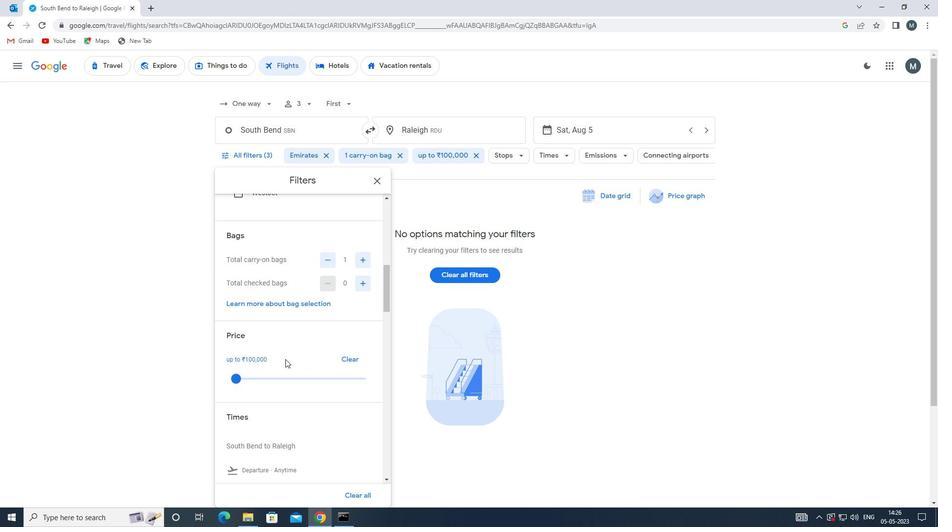
Action: Mouse scrolled (285, 358) with delta (0, 0)
Screenshot: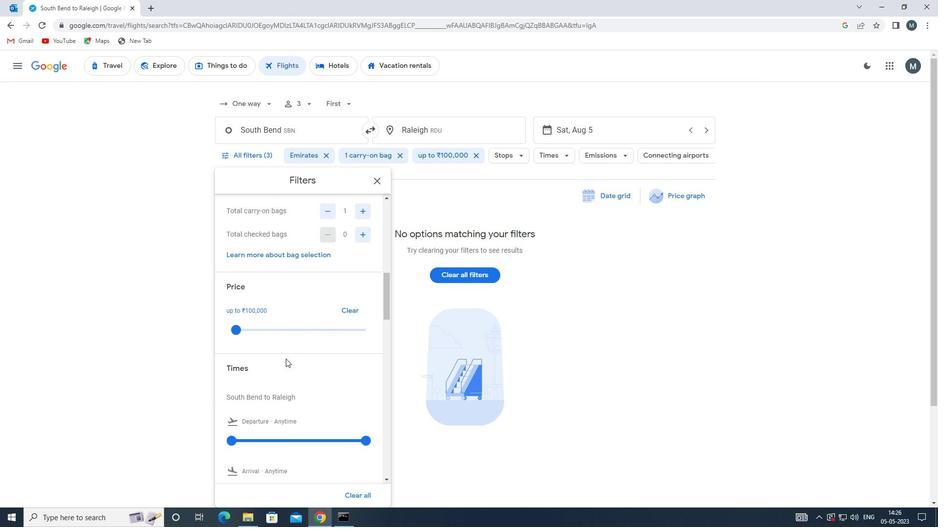 
Action: Mouse moved to (275, 366)
Screenshot: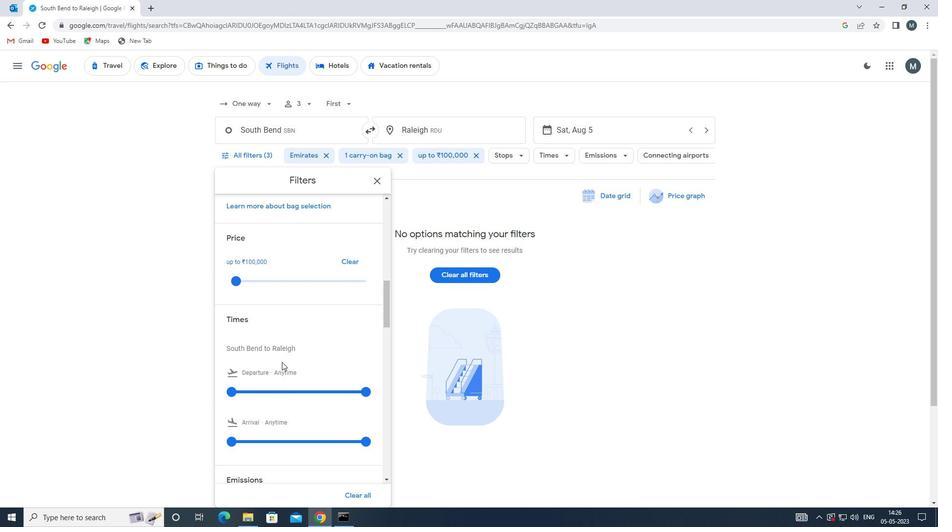 
Action: Mouse scrolled (275, 366) with delta (0, 0)
Screenshot: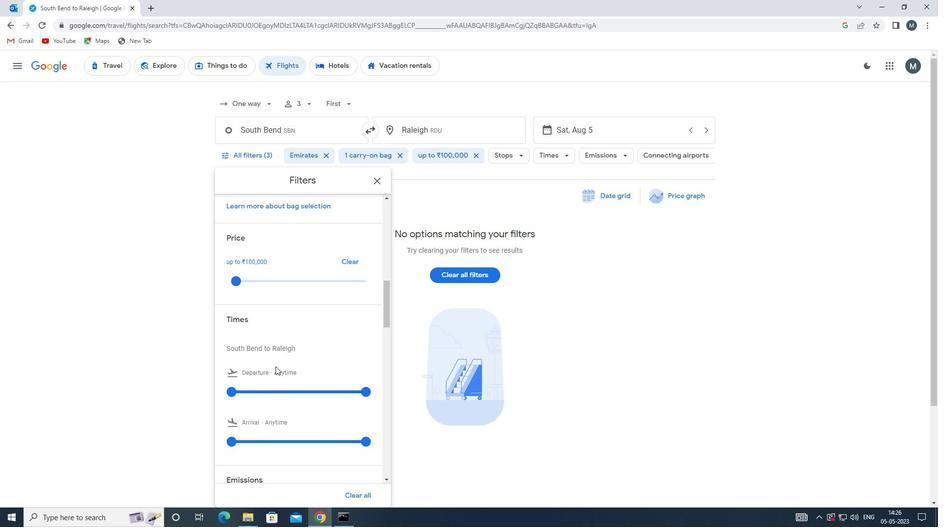 
Action: Mouse moved to (228, 343)
Screenshot: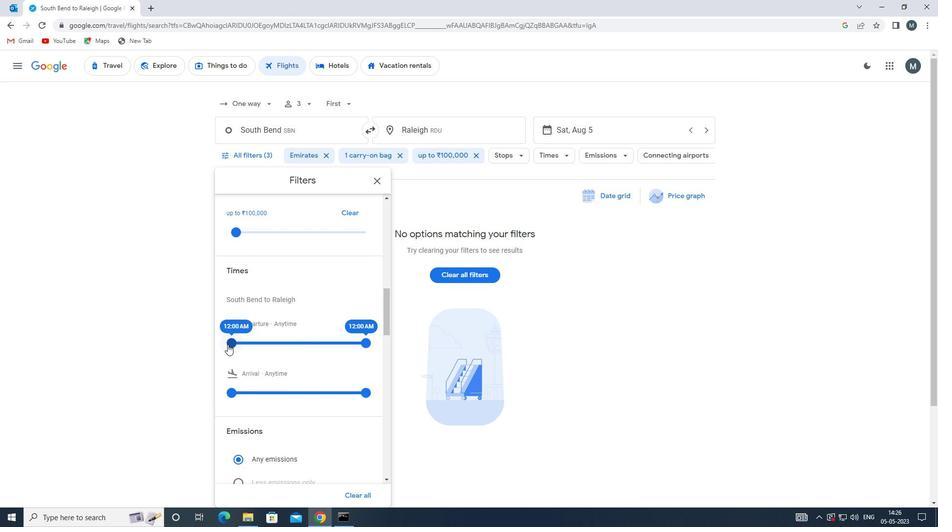 
Action: Mouse pressed left at (228, 343)
Screenshot: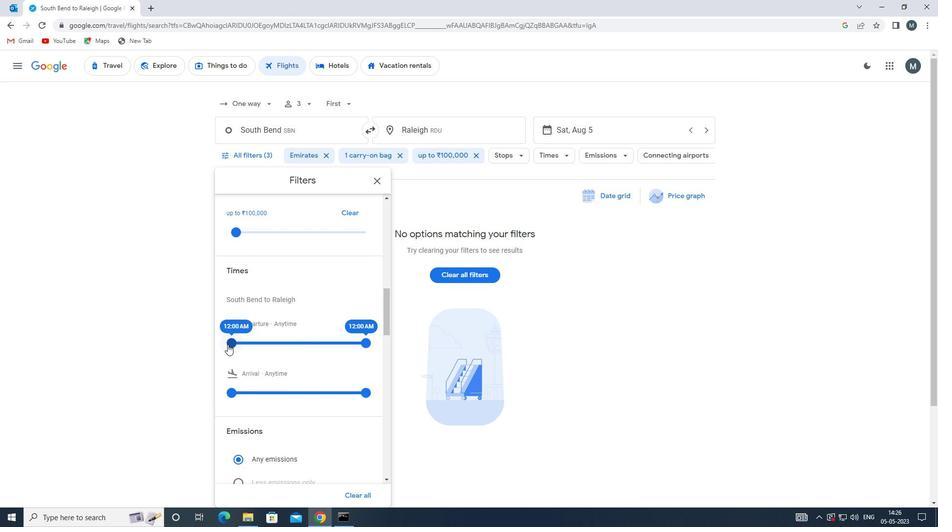 
Action: Mouse moved to (347, 352)
Screenshot: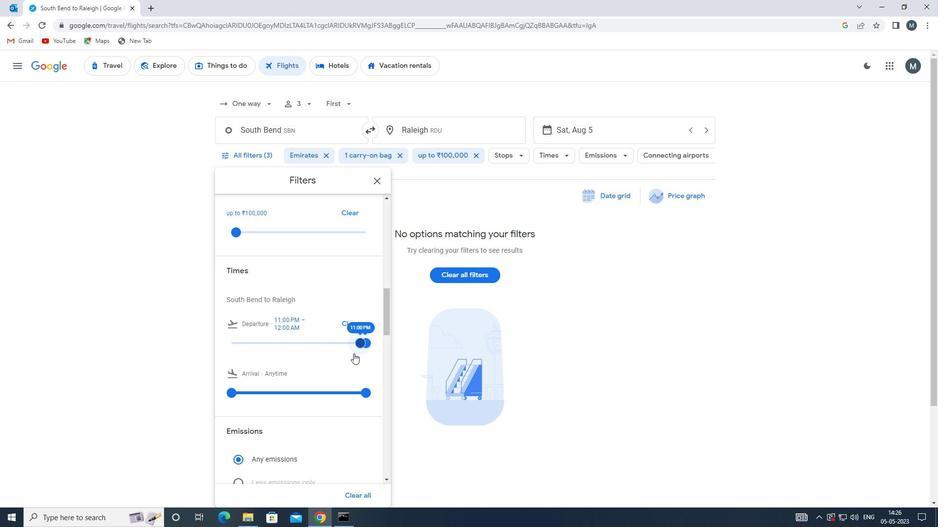
Action: Mouse scrolled (347, 352) with delta (0, 0)
Screenshot: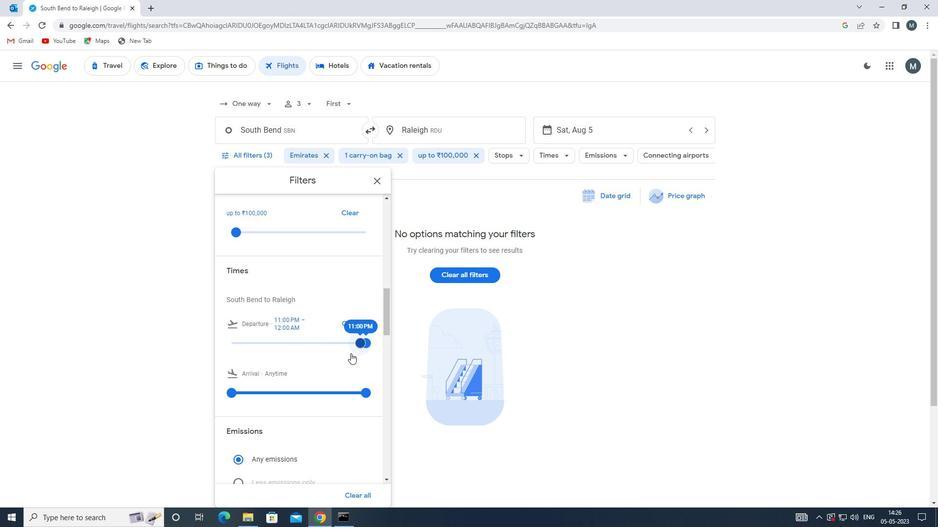 
Action: Mouse moved to (375, 182)
Screenshot: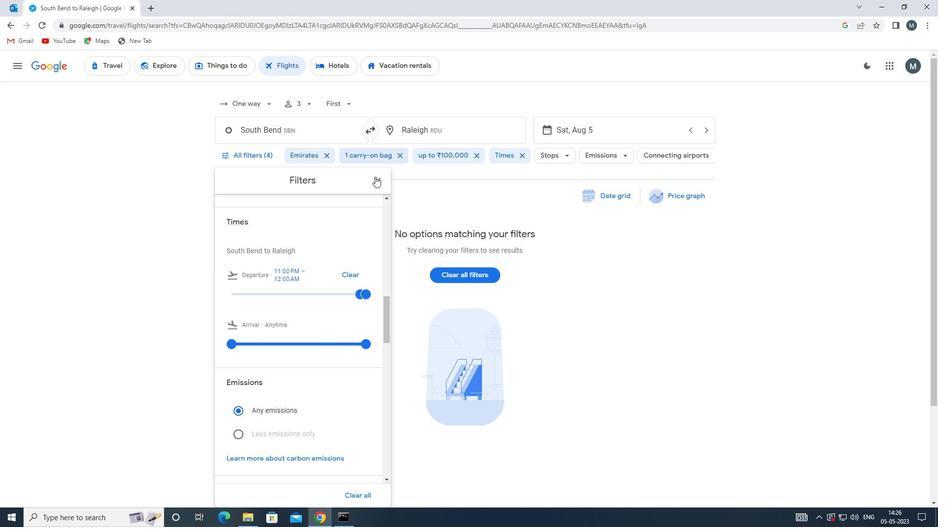 
Action: Mouse pressed left at (375, 182)
Screenshot: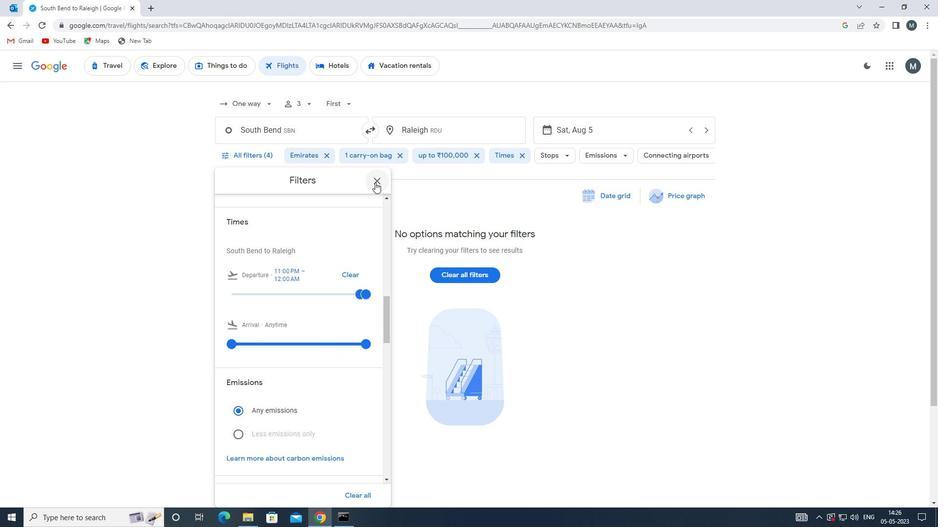 
Action: Mouse moved to (375, 186)
Screenshot: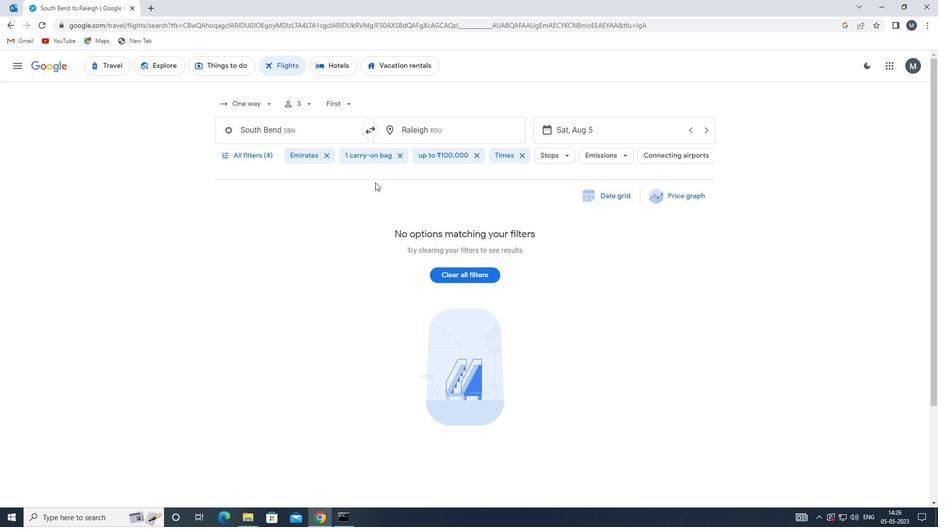 
